 Task: Create a sub task Gather and Analyse Requirements for the task  Implement a new cloud-based vendor management system for a company in the project BellTech , assign it to team member softage.1@softage.net and update the status of the sub task to  Completed , set the priority of the sub task to High
Action: Mouse moved to (561, 390)
Screenshot: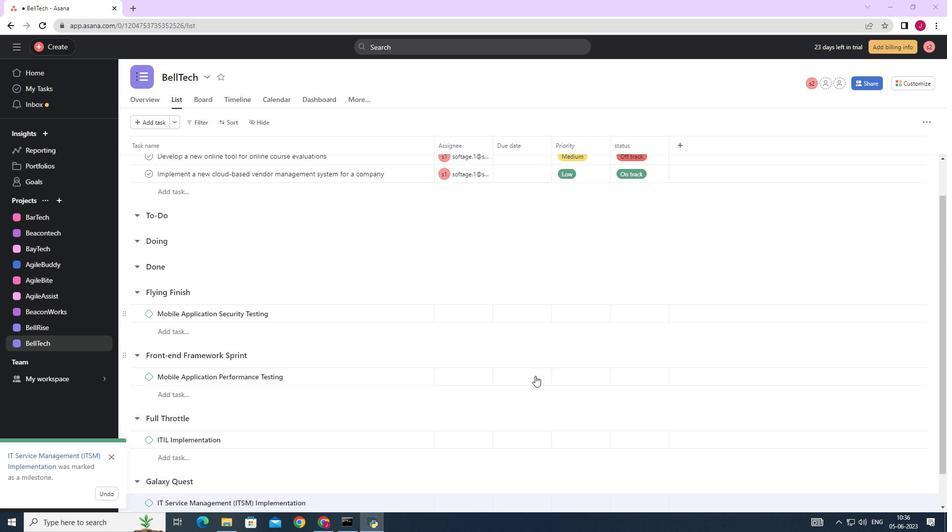 
Action: Mouse scrolled (561, 390) with delta (0, 0)
Screenshot: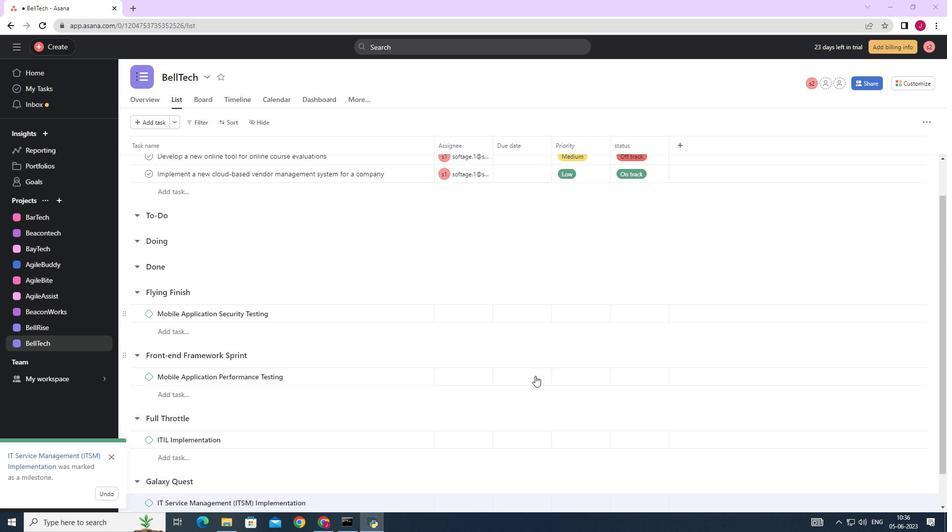 
Action: Mouse scrolled (561, 390) with delta (0, 0)
Screenshot: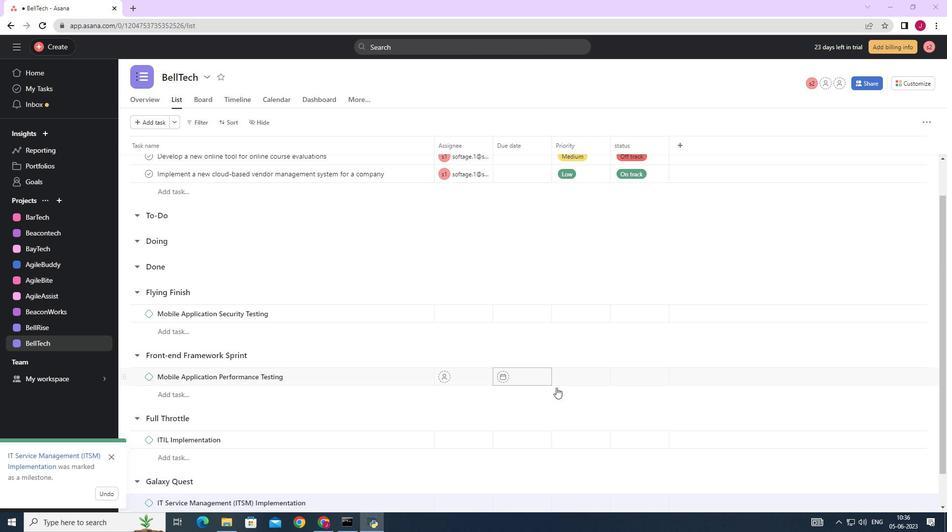 
Action: Mouse scrolled (561, 390) with delta (0, 0)
Screenshot: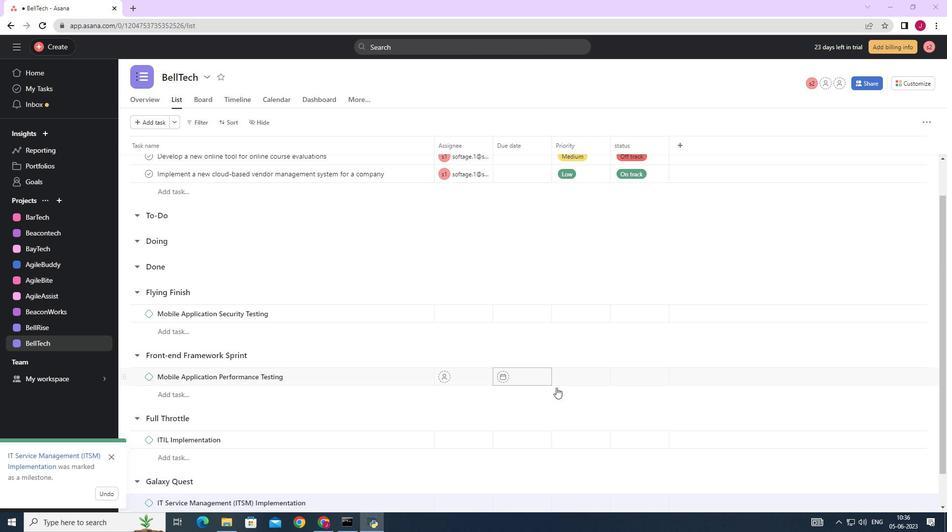 
Action: Mouse scrolled (561, 390) with delta (0, 0)
Screenshot: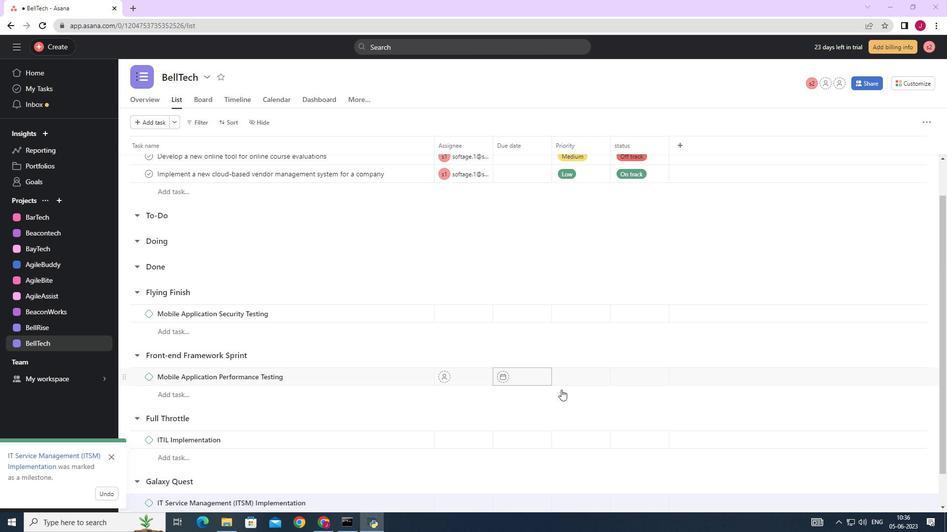 
Action: Mouse scrolled (561, 390) with delta (0, 0)
Screenshot: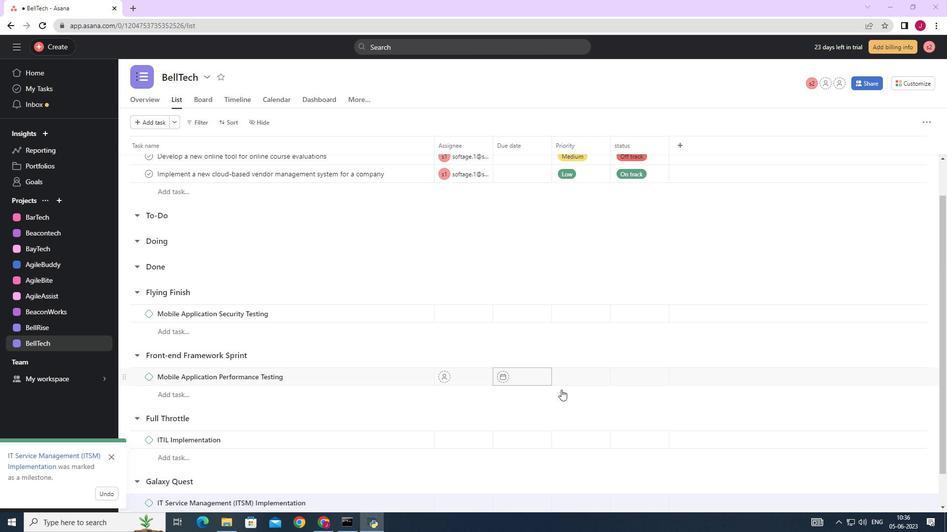 
Action: Mouse scrolled (561, 390) with delta (0, 0)
Screenshot: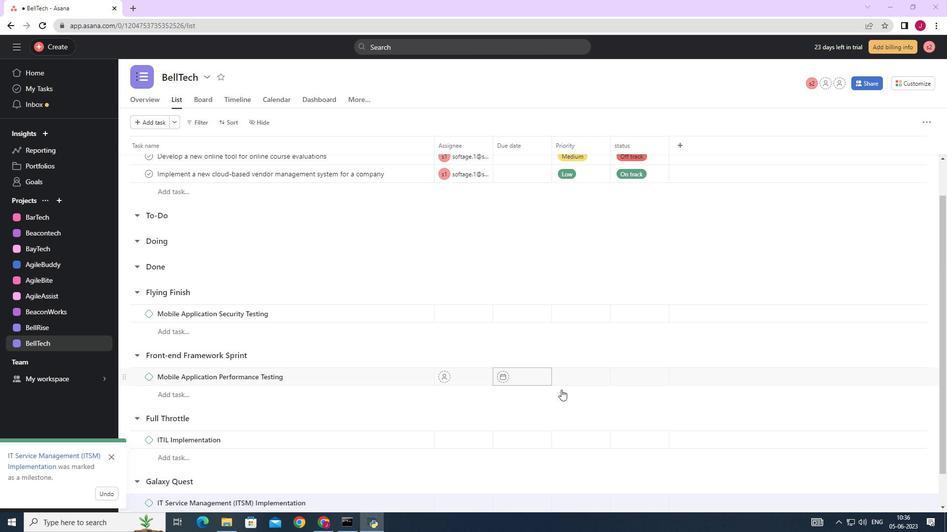 
Action: Mouse scrolled (561, 390) with delta (0, 0)
Screenshot: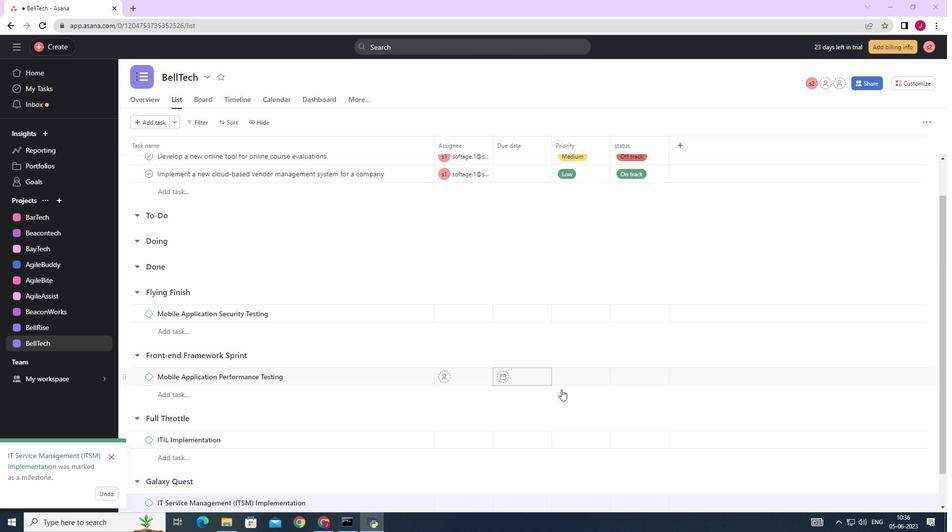 
Action: Mouse moved to (554, 392)
Screenshot: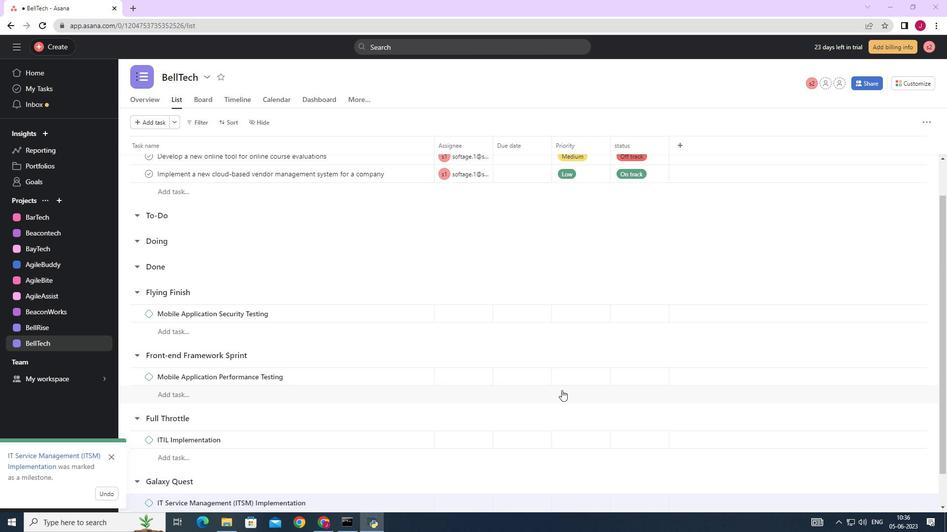 
Action: Mouse scrolled (554, 391) with delta (0, 0)
Screenshot: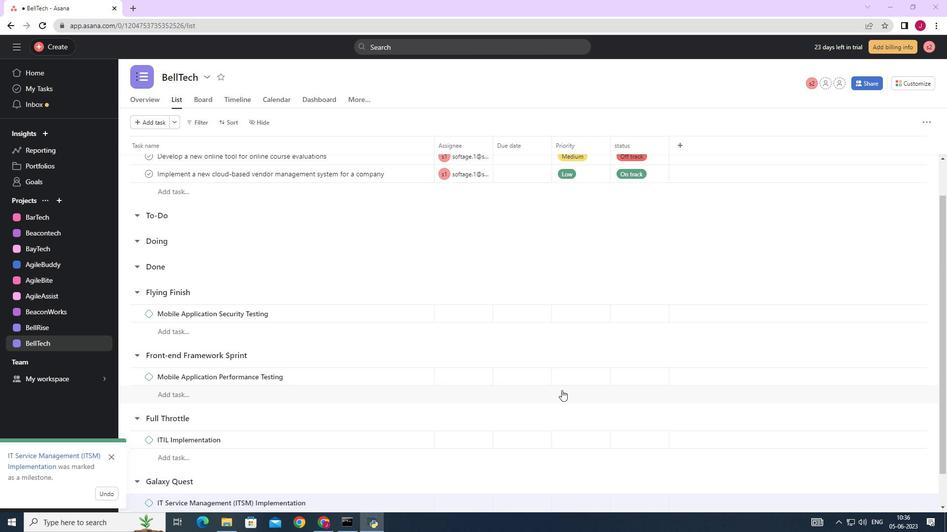 
Action: Mouse moved to (112, 454)
Screenshot: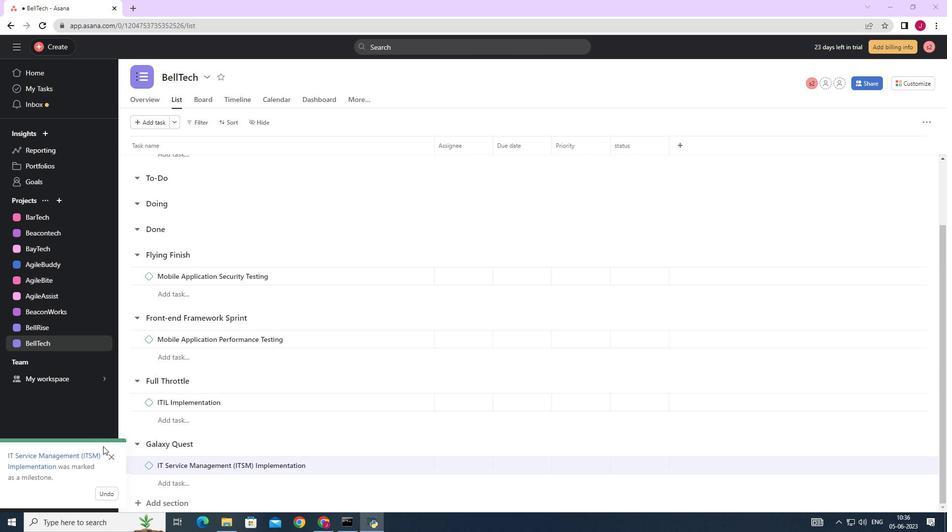 
Action: Mouse pressed left at (112, 454)
Screenshot: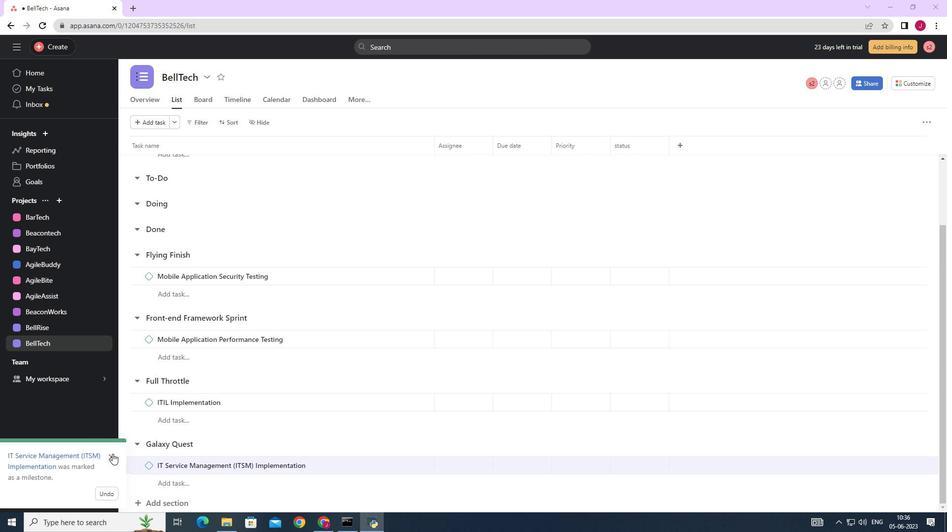 
Action: Mouse moved to (251, 415)
Screenshot: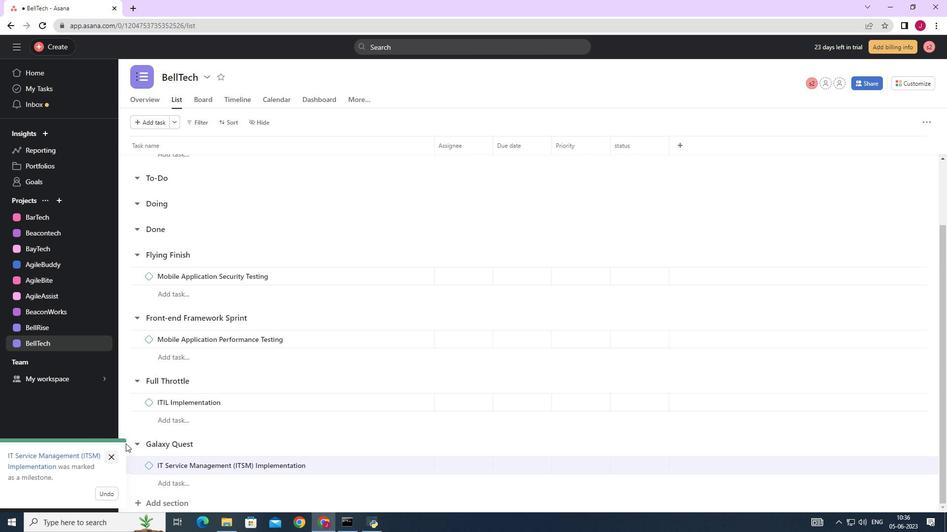 
Action: Mouse scrolled (251, 415) with delta (0, 0)
Screenshot: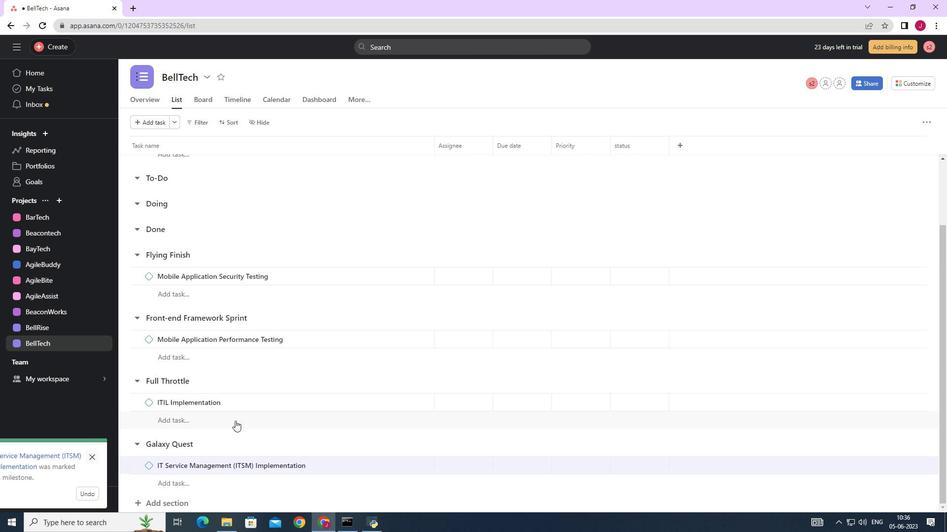 
Action: Mouse scrolled (251, 415) with delta (0, 0)
Screenshot: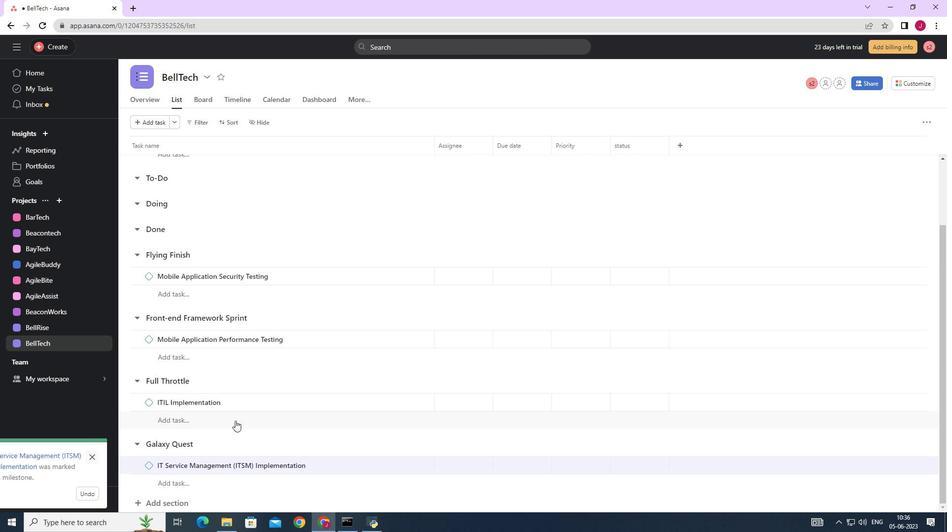 
Action: Mouse moved to (251, 415)
Screenshot: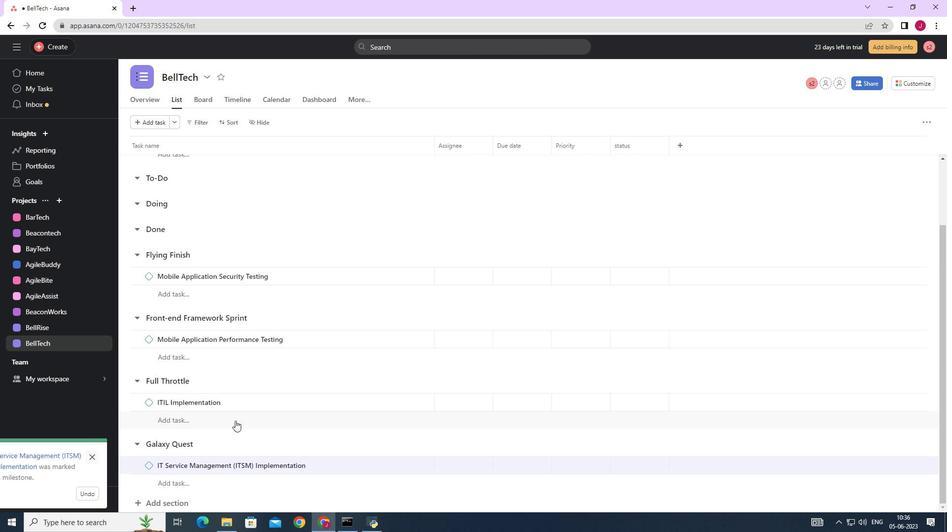 
Action: Mouse scrolled (251, 415) with delta (0, 0)
Screenshot: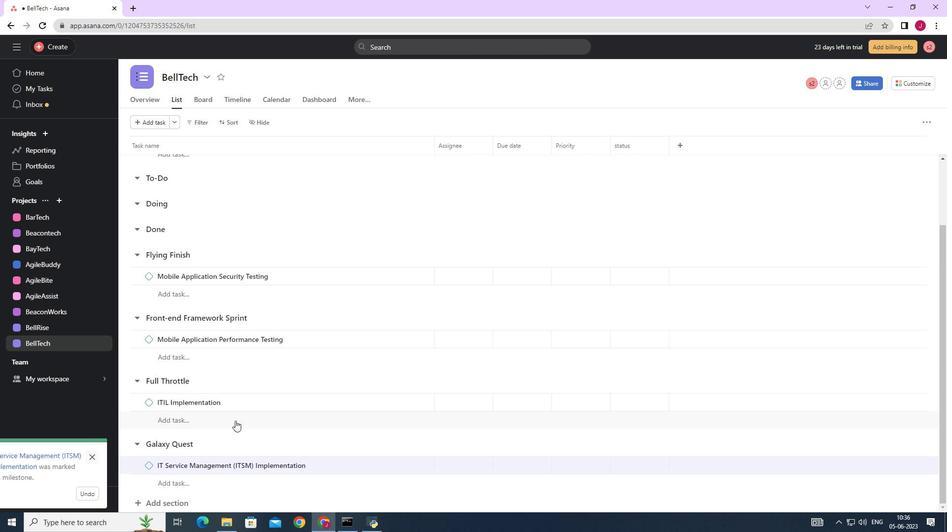 
Action: Mouse scrolled (251, 415) with delta (0, 0)
Screenshot: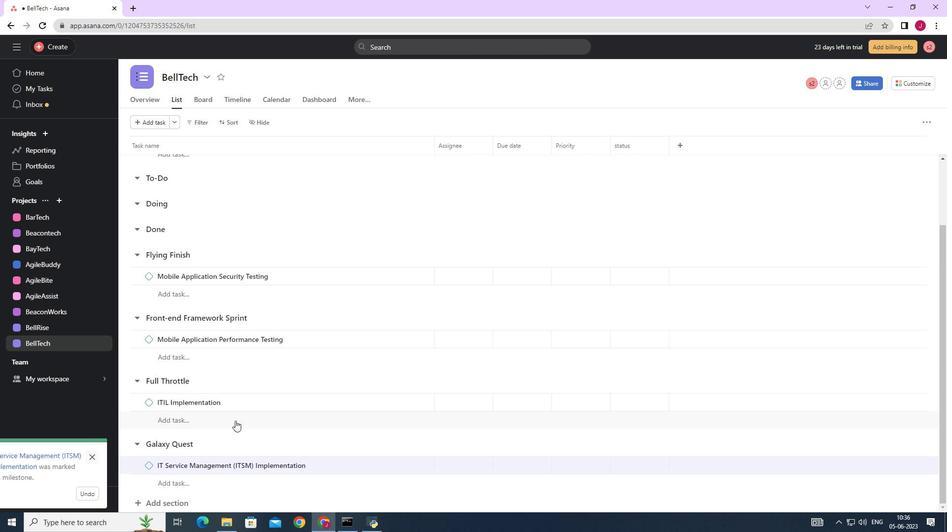 
Action: Mouse scrolled (251, 415) with delta (0, 0)
Screenshot: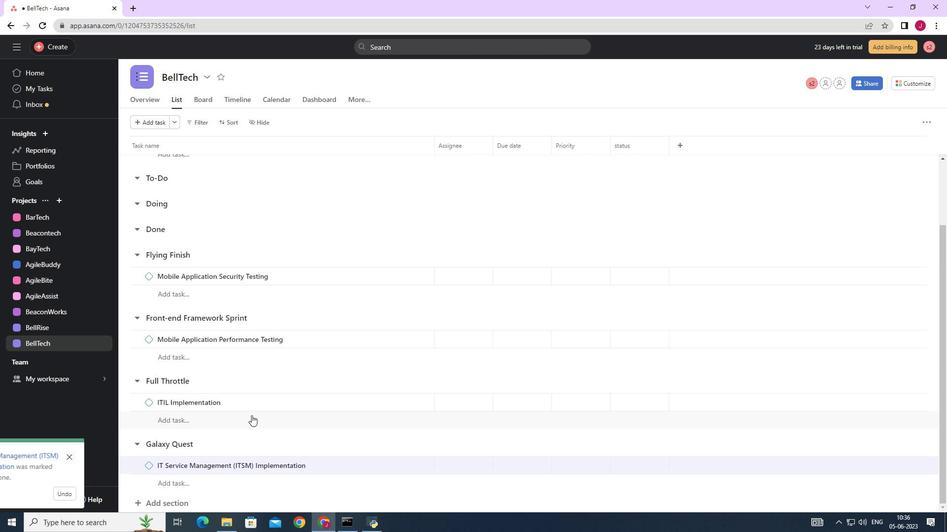 
Action: Mouse scrolled (251, 415) with delta (0, 0)
Screenshot: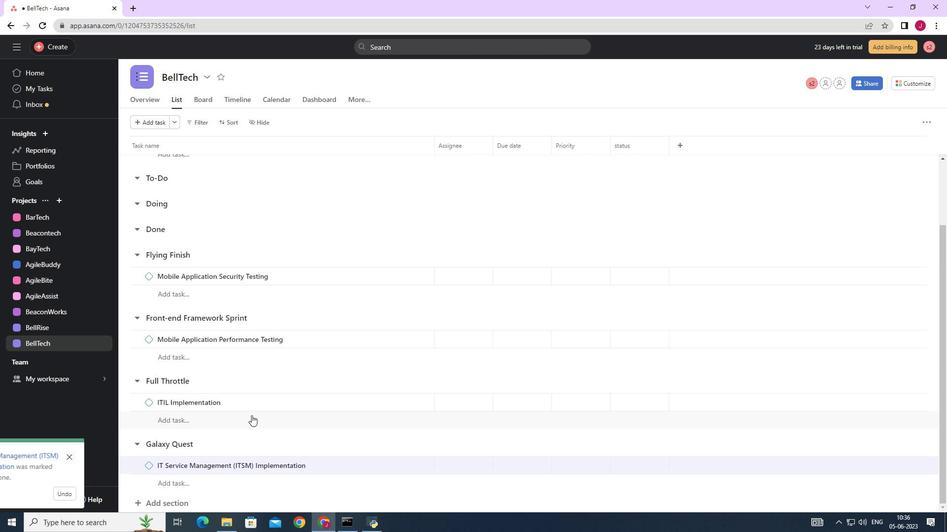 
Action: Mouse moved to (251, 416)
Screenshot: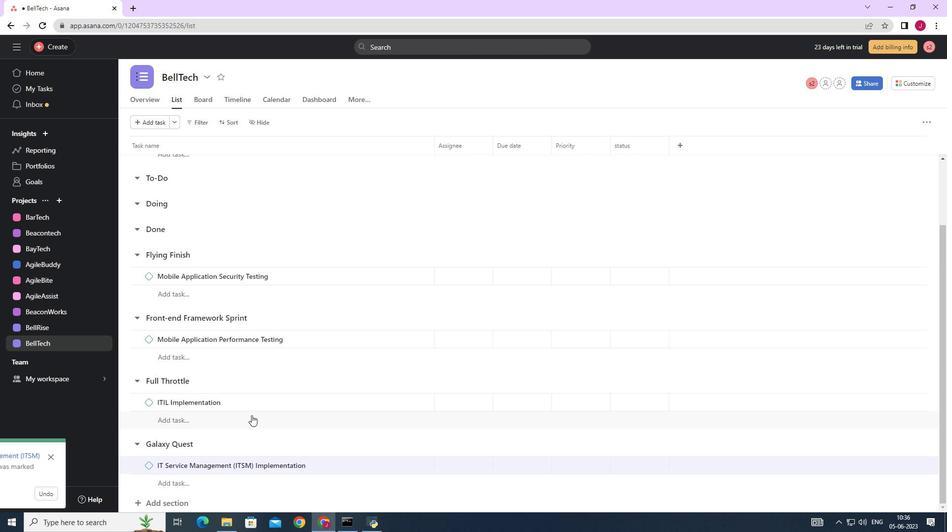 
Action: Mouse scrolled (251, 415) with delta (0, 0)
Screenshot: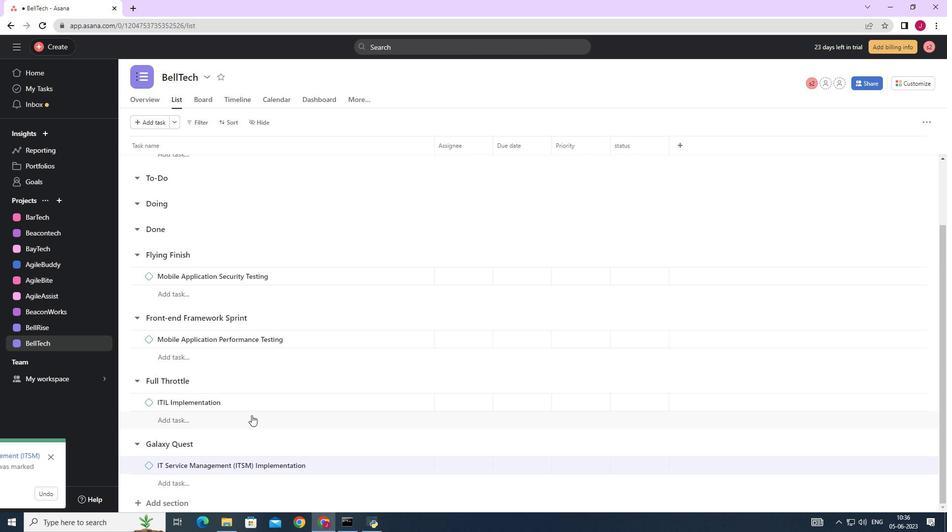 
Action: Mouse moved to (293, 426)
Screenshot: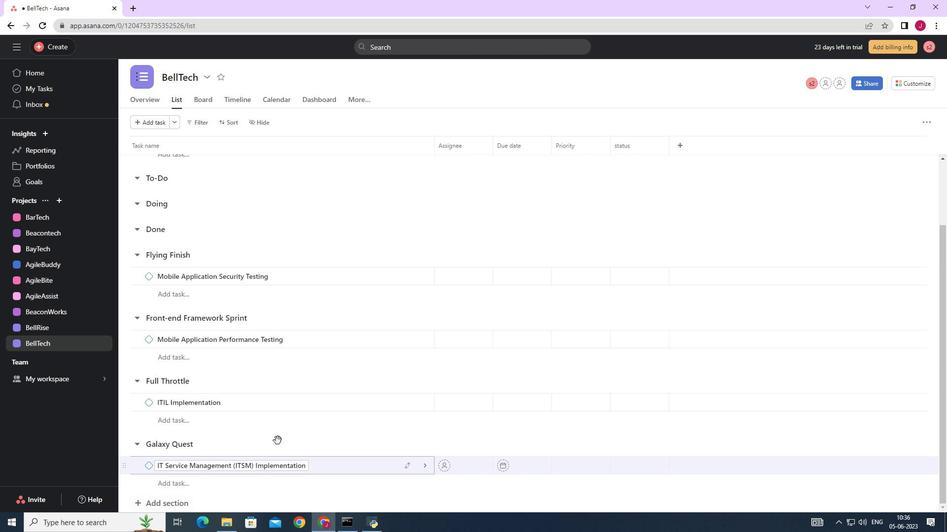 
Action: Mouse scrolled (293, 427) with delta (0, 0)
Screenshot: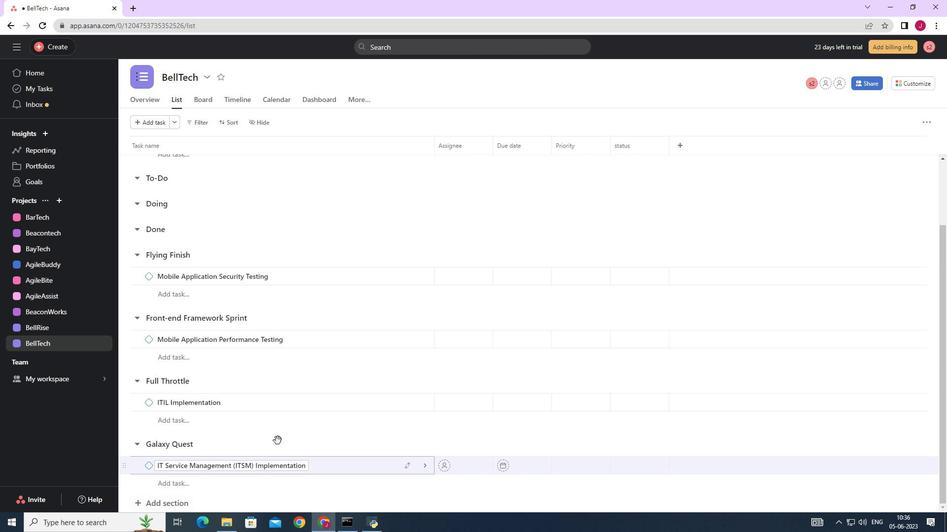 
Action: Mouse moved to (293, 424)
Screenshot: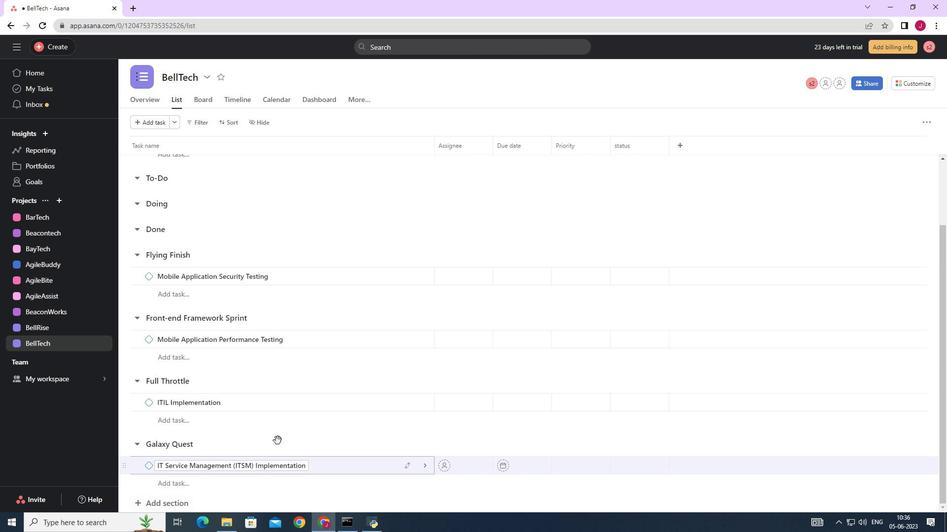 
Action: Mouse scrolled (293, 426) with delta (0, 0)
Screenshot: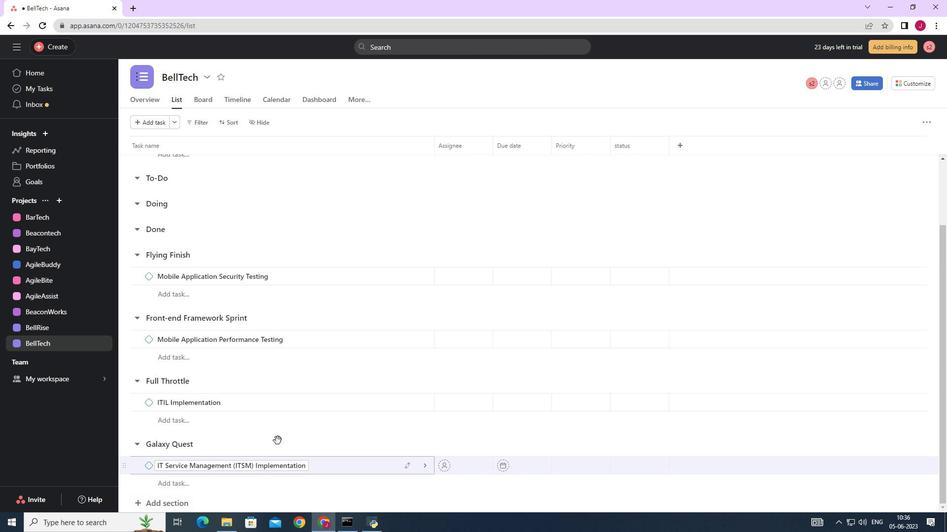 
Action: Mouse moved to (295, 420)
Screenshot: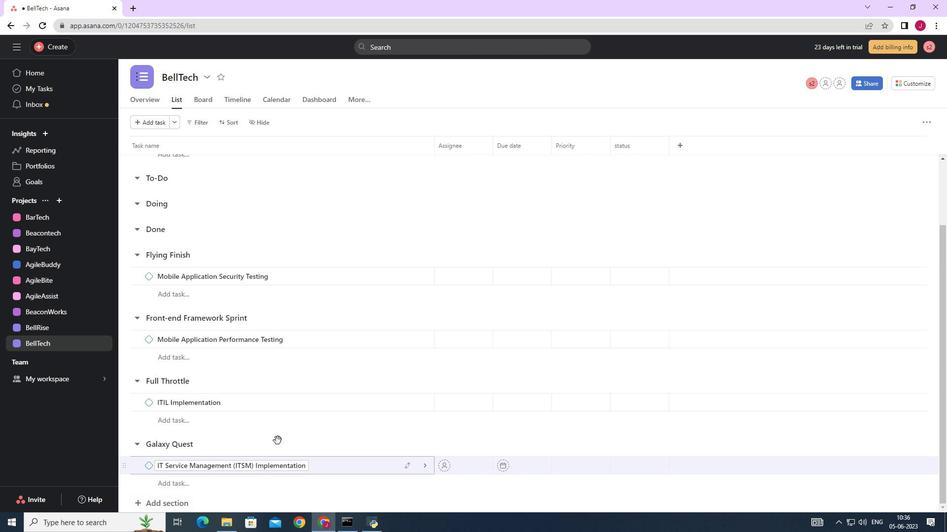 
Action: Mouse scrolled (294, 423) with delta (0, 0)
Screenshot: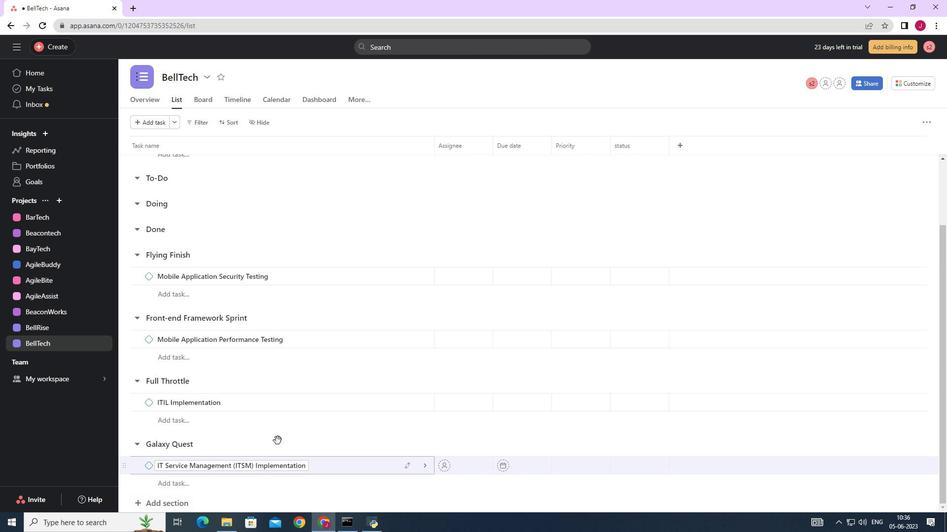 
Action: Mouse moved to (426, 313)
Screenshot: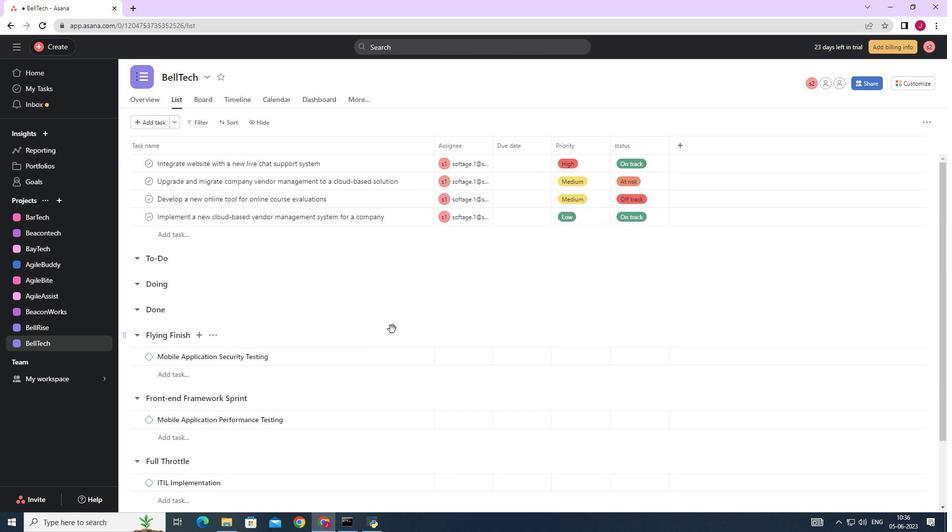 
Action: Mouse scrolled (426, 314) with delta (0, 0)
Screenshot: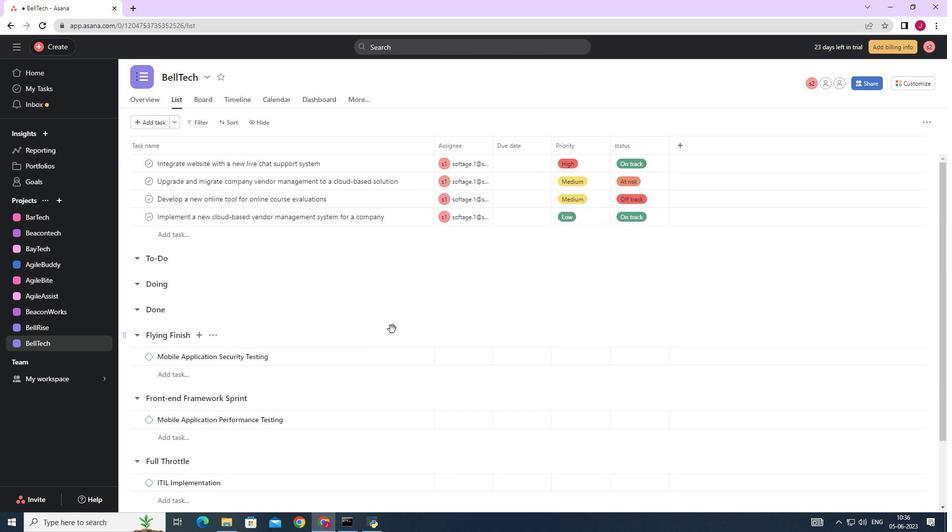 
Action: Mouse moved to (426, 313)
Screenshot: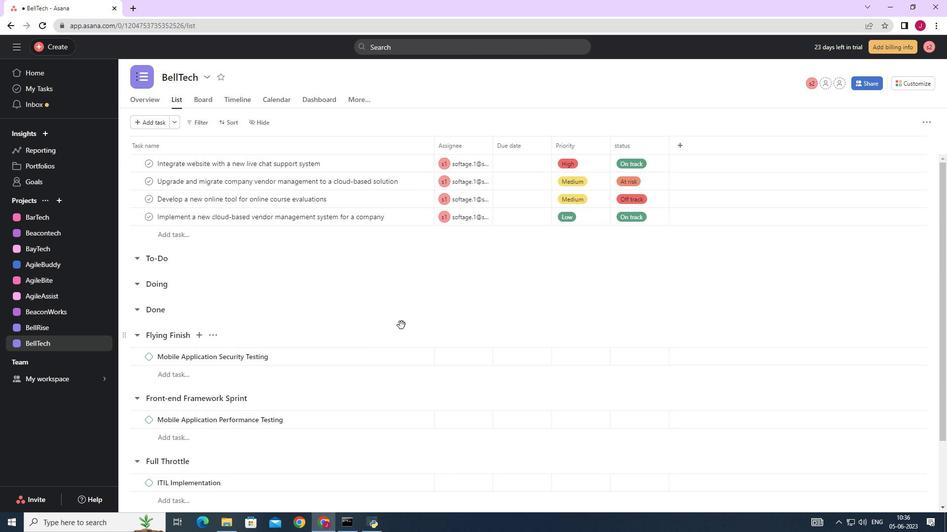 
Action: Mouse scrolled (426, 314) with delta (0, 0)
Screenshot: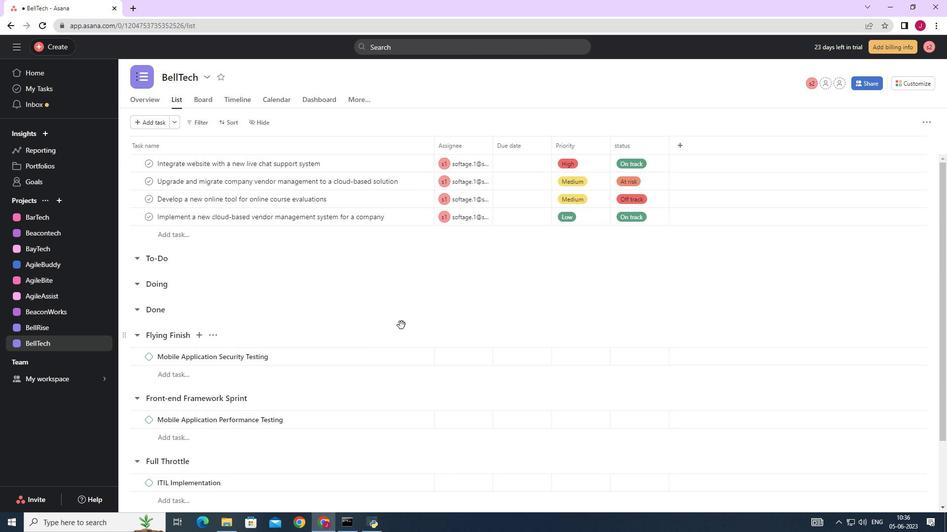 
Action: Mouse scrolled (426, 314) with delta (0, 0)
Screenshot: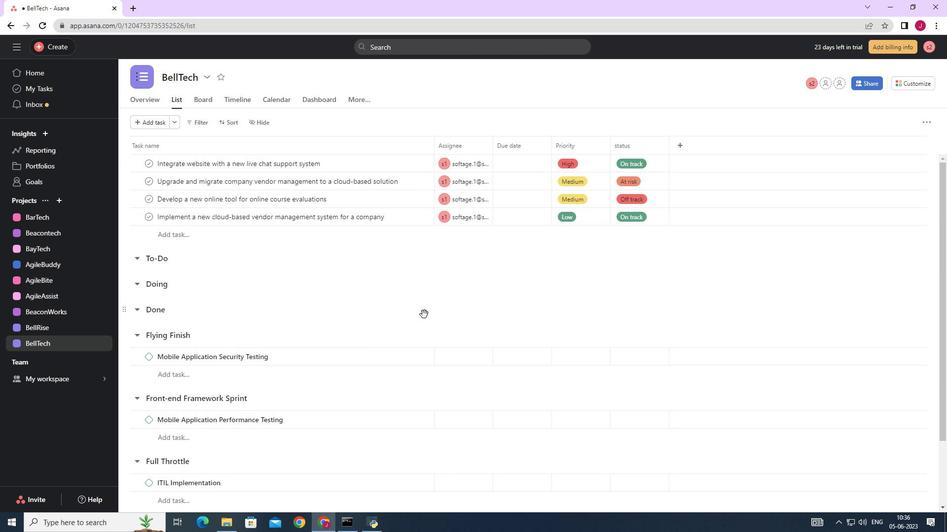 
Action: Mouse moved to (398, 215)
Screenshot: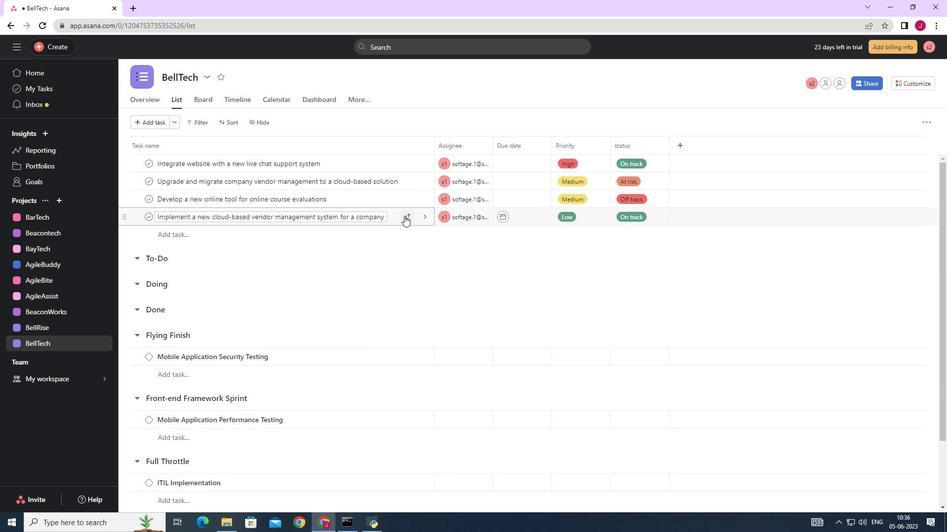 
Action: Mouse pressed left at (398, 215)
Screenshot: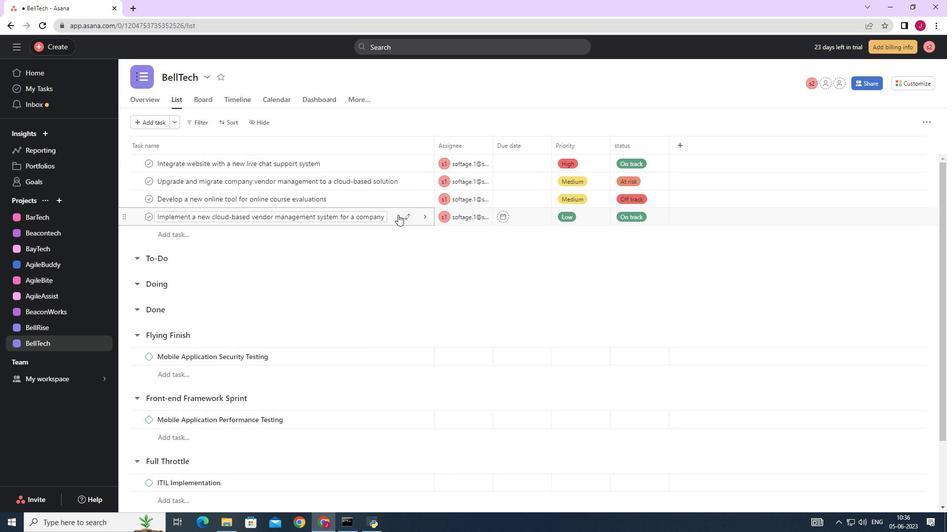 
Action: Mouse moved to (666, 355)
Screenshot: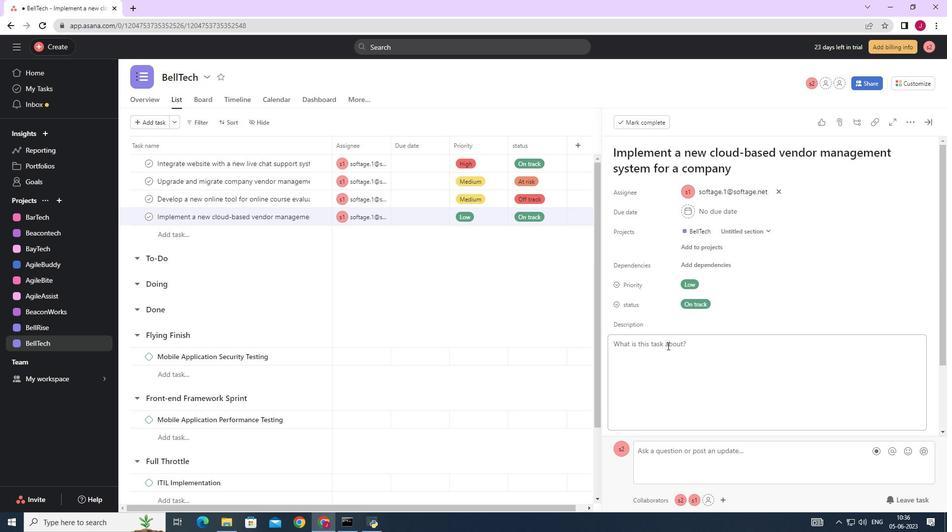 
Action: Mouse scrolled (666, 355) with delta (0, 0)
Screenshot: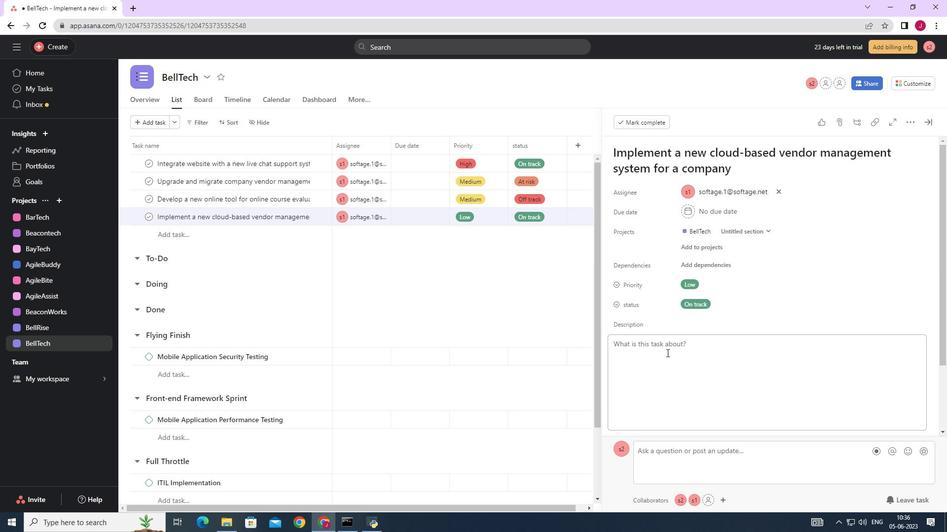 
Action: Mouse moved to (666, 356)
Screenshot: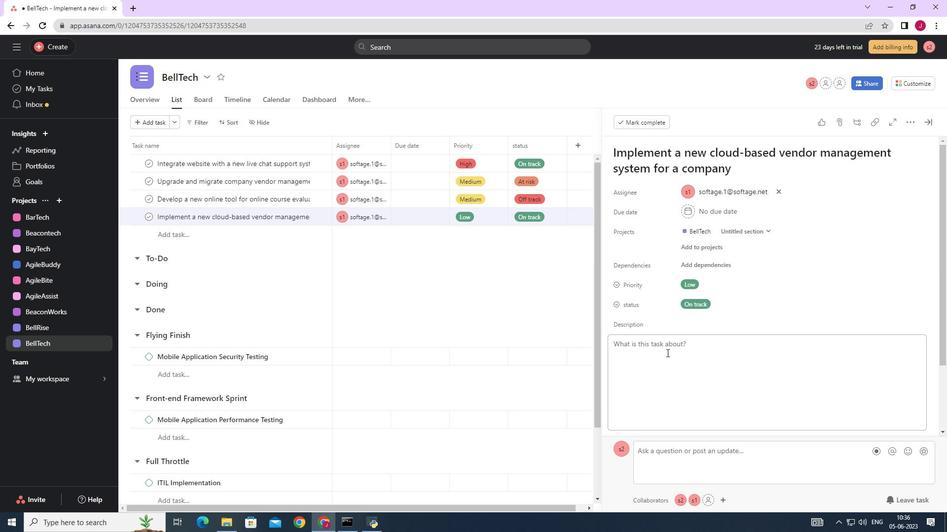 
Action: Mouse scrolled (666, 355) with delta (0, 0)
Screenshot: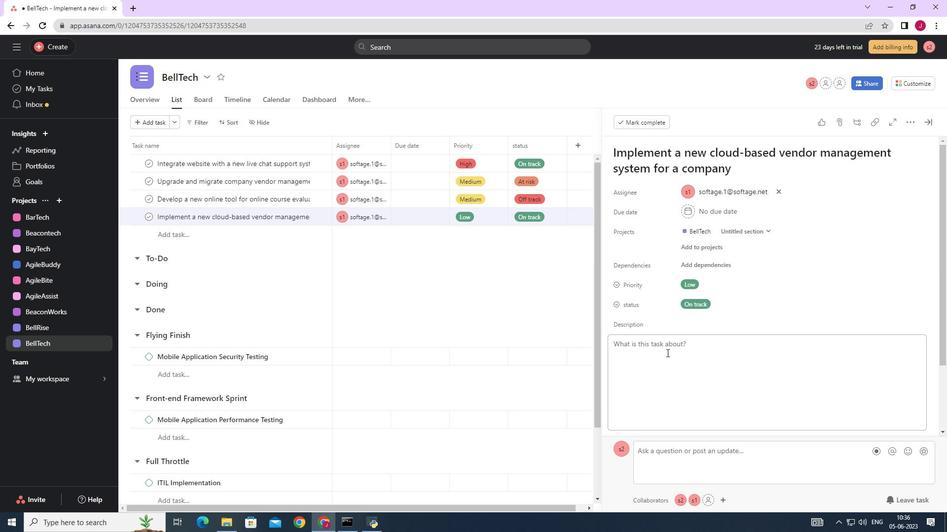 
Action: Mouse scrolled (666, 355) with delta (0, 0)
Screenshot: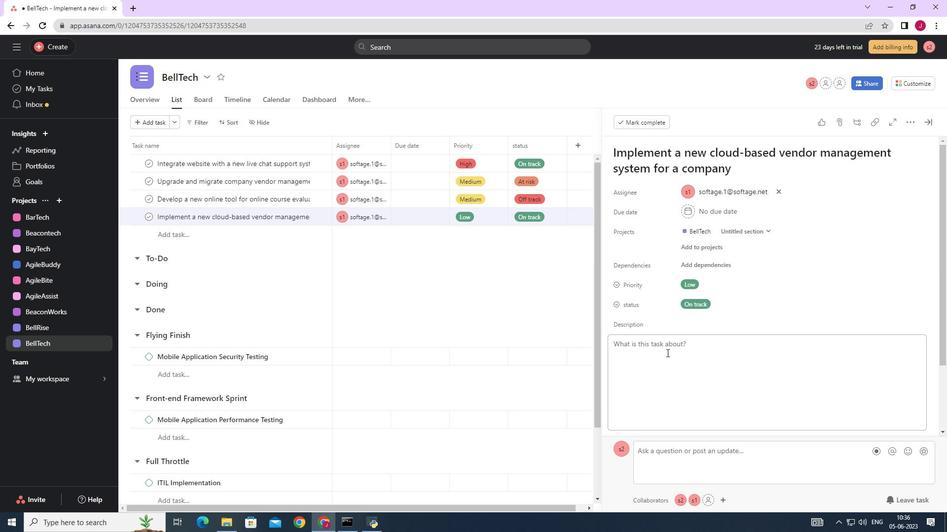 
Action: Mouse moved to (664, 357)
Screenshot: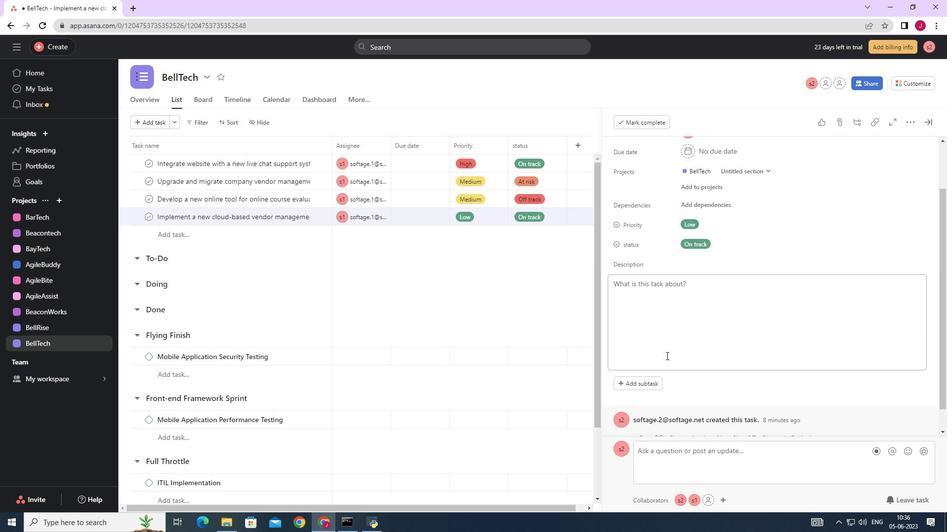 
Action: Mouse scrolled (666, 355) with delta (0, 0)
Screenshot: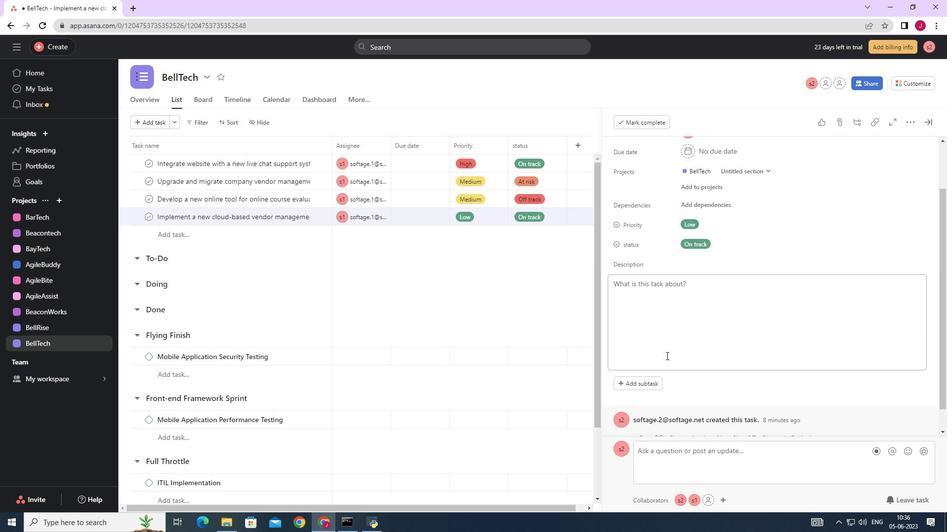 
Action: Mouse moved to (644, 359)
Screenshot: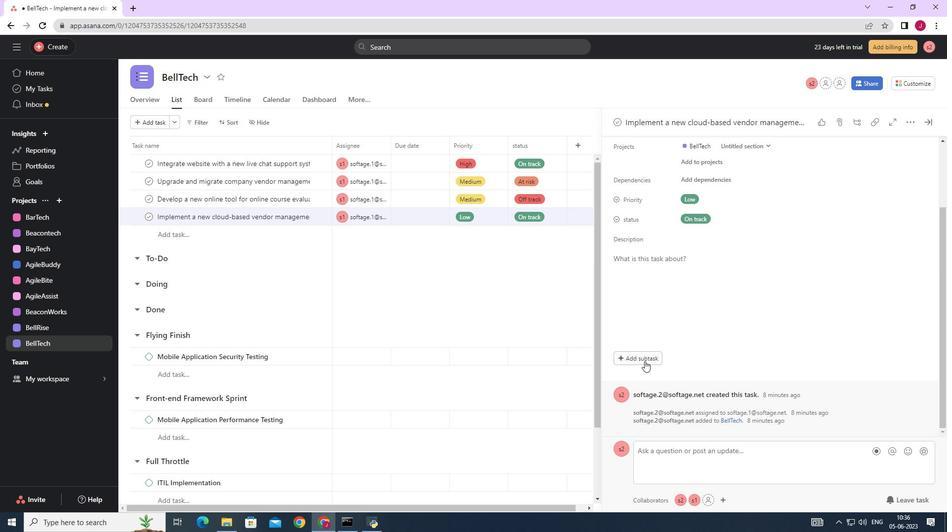 
Action: Mouse pressed left at (644, 359)
Screenshot: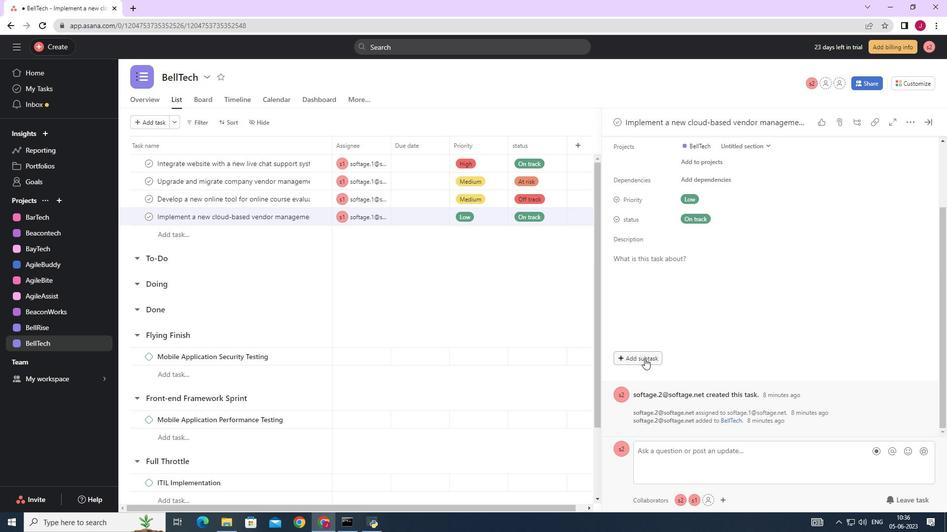 
Action: Mouse moved to (634, 340)
Screenshot: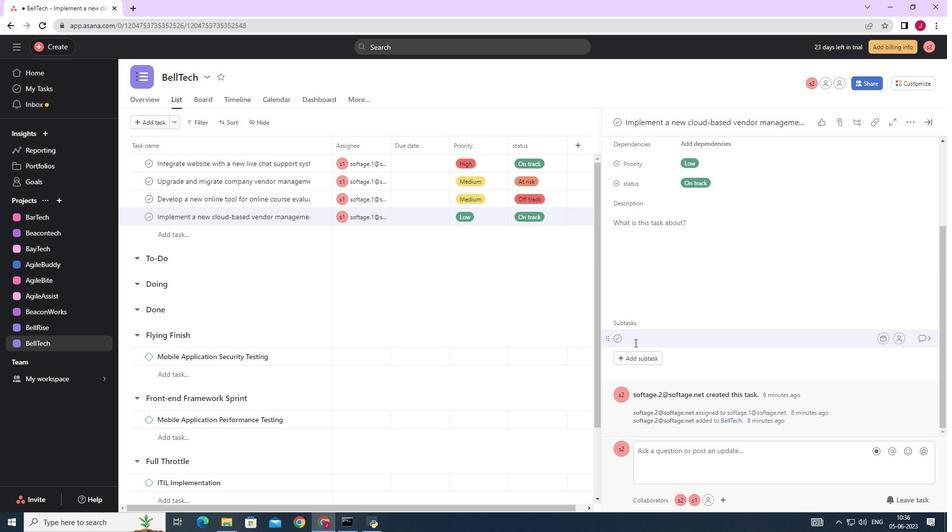 
Action: Mouse pressed left at (634, 340)
Screenshot: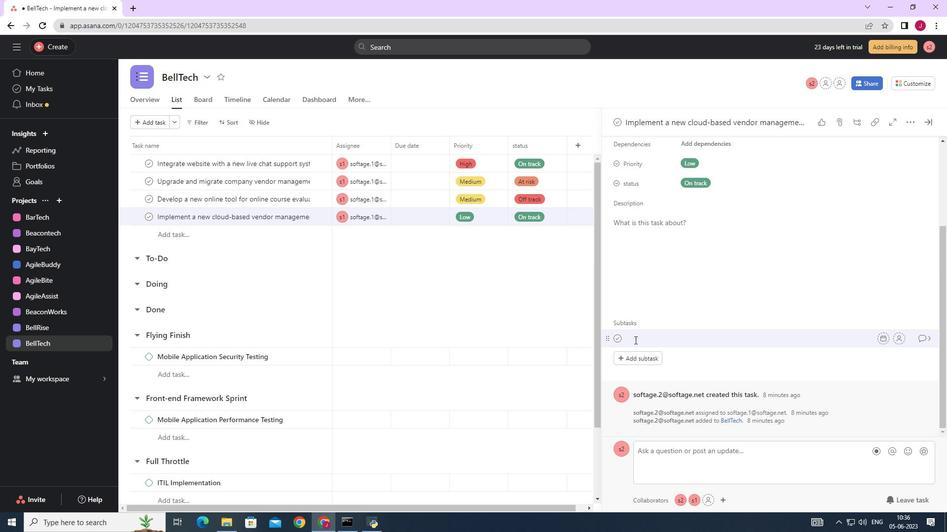 
Action: Key pressed <Key.caps_lock>G<Key.caps_lock>ather<Key.space>and<Key.space><Key.caps_lock>A<Key.caps_lock>nalyse<Key.space><Key.caps_lock>R<Key.caps_lock>equire,ens<Key.backspace><Key.backspace><Key.backspace><Key.backspace>ments
Screenshot: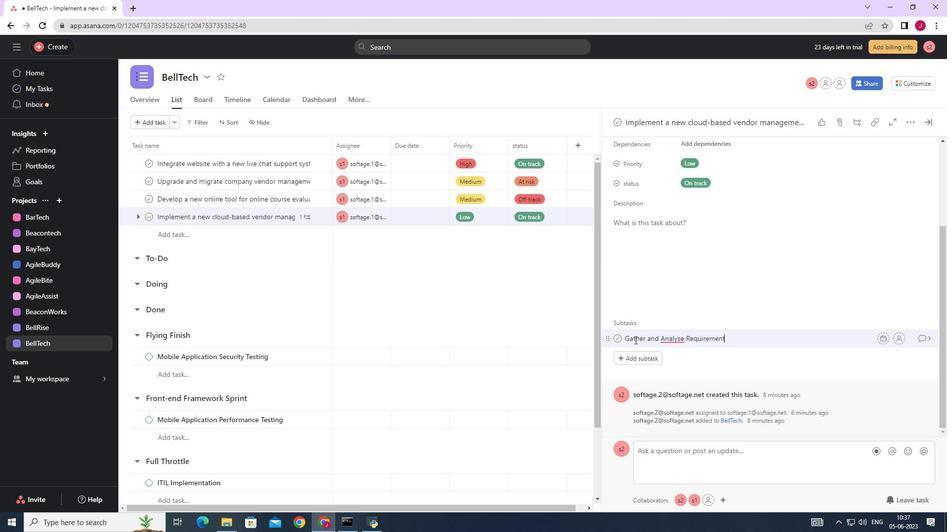 
Action: Mouse moved to (896, 340)
Screenshot: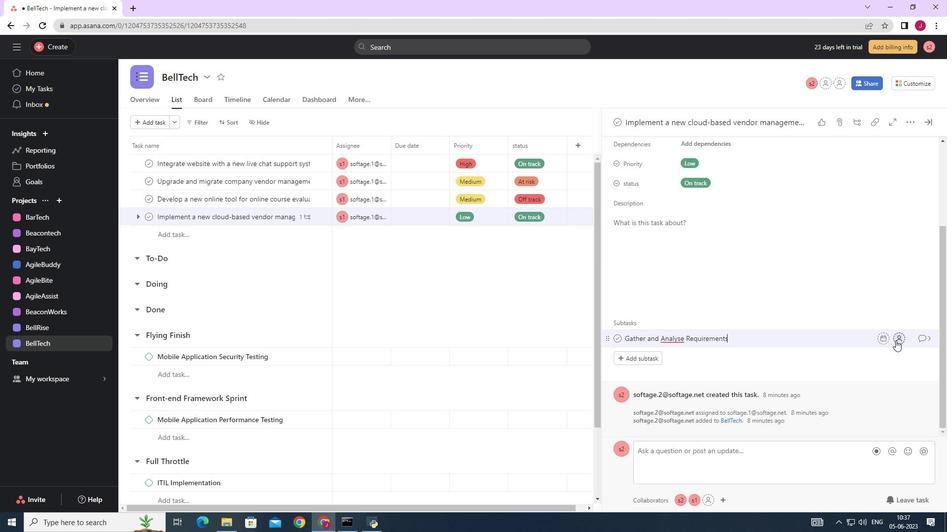 
Action: Mouse pressed left at (896, 340)
Screenshot: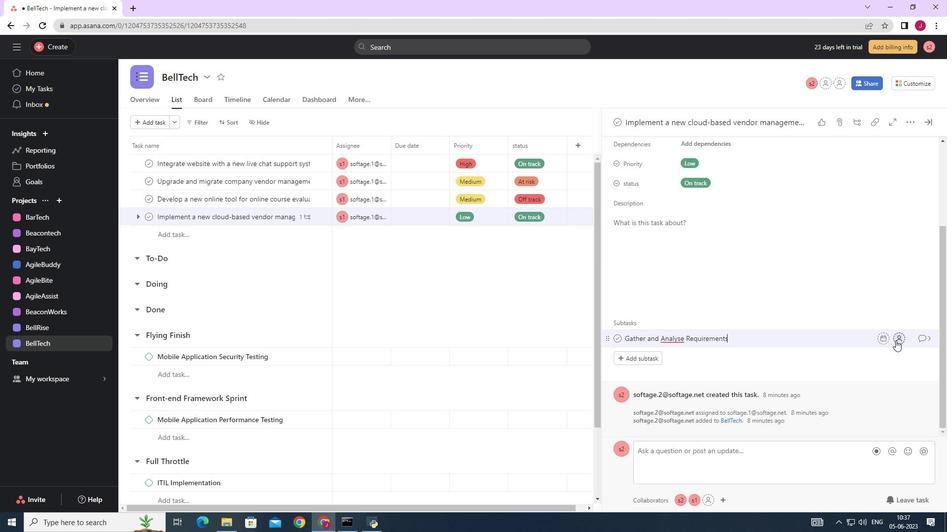 
Action: Mouse moved to (757, 261)
Screenshot: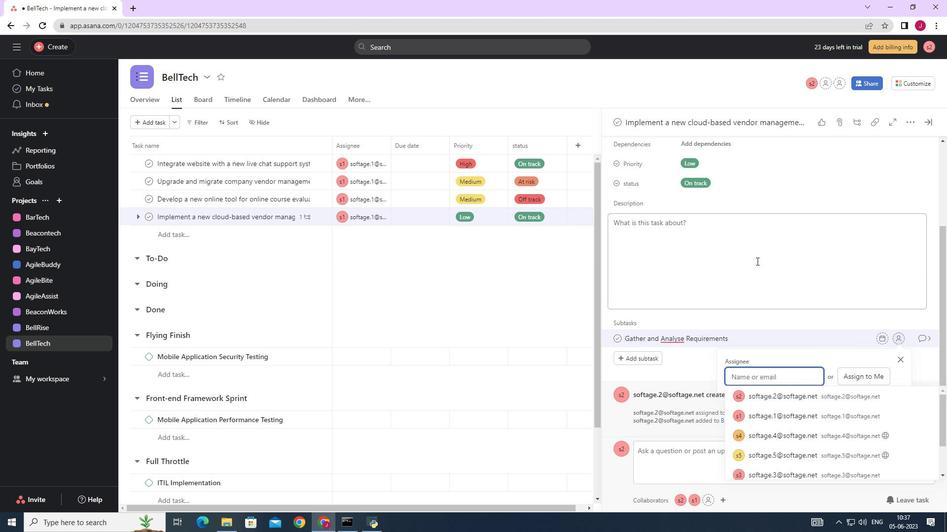 
Action: Key pressed softage.
Screenshot: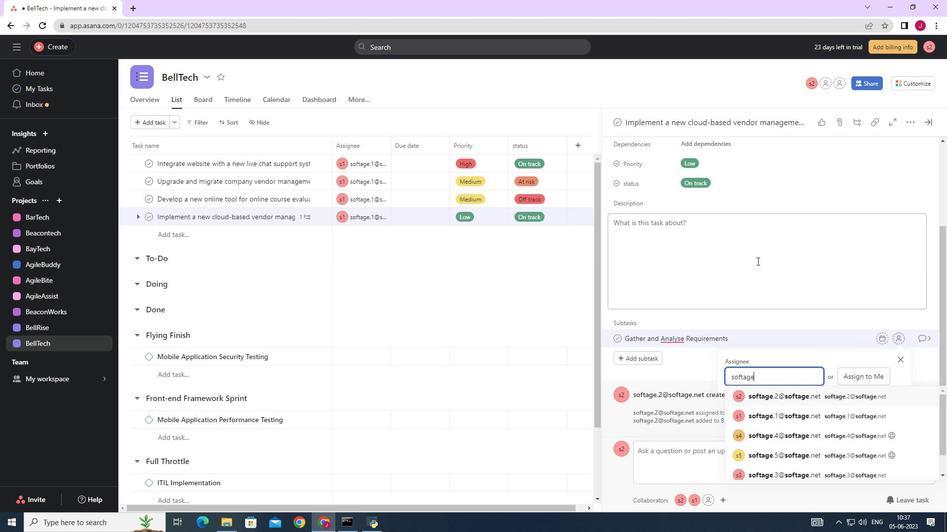 
Action: Mouse moved to (757, 267)
Screenshot: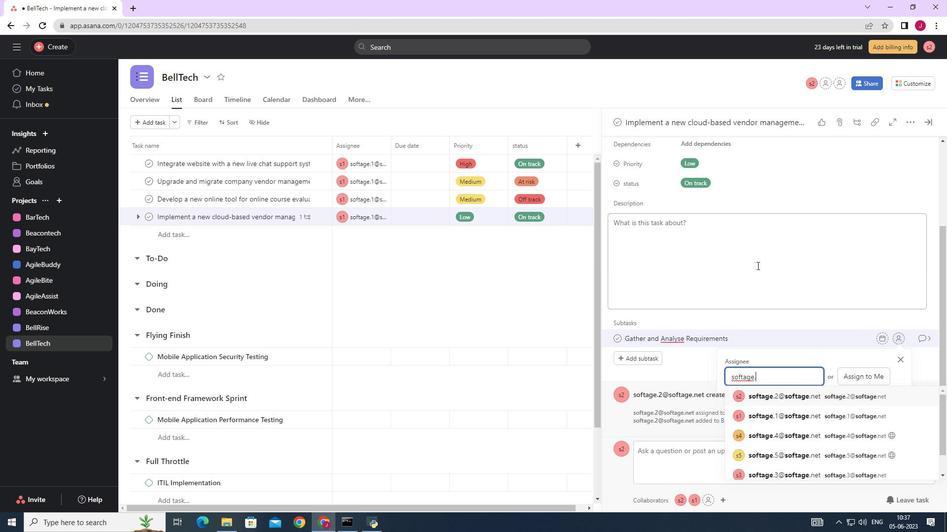 
Action: Key pressed 1
Screenshot: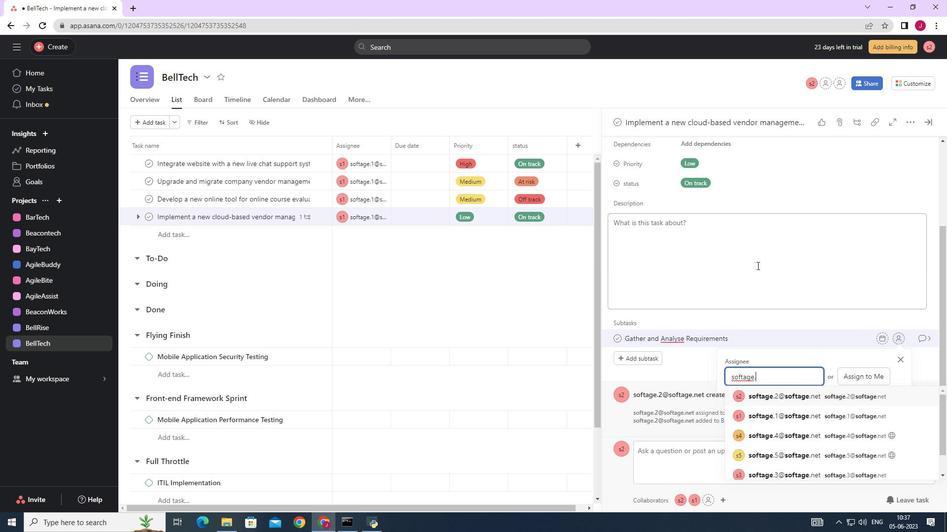 
Action: Mouse moved to (796, 396)
Screenshot: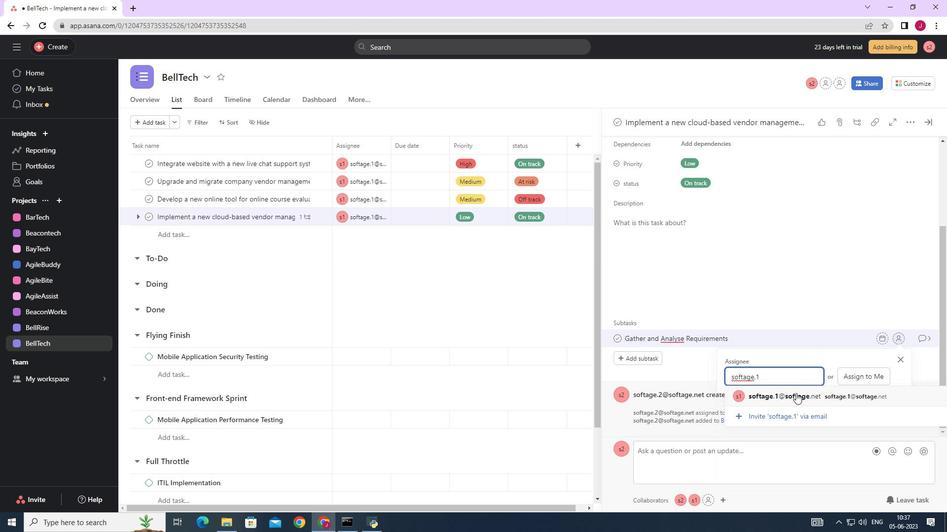 
Action: Mouse pressed left at (796, 396)
Screenshot: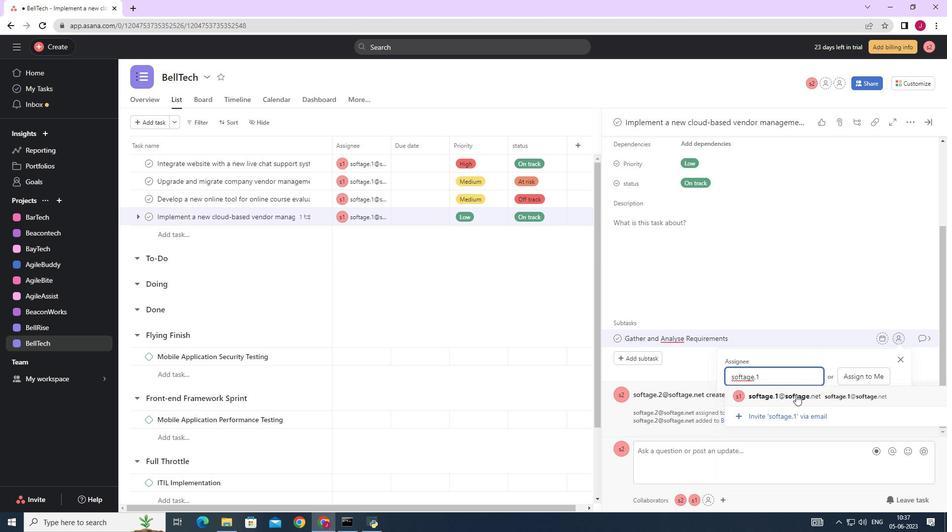 
Action: Mouse moved to (919, 336)
Screenshot: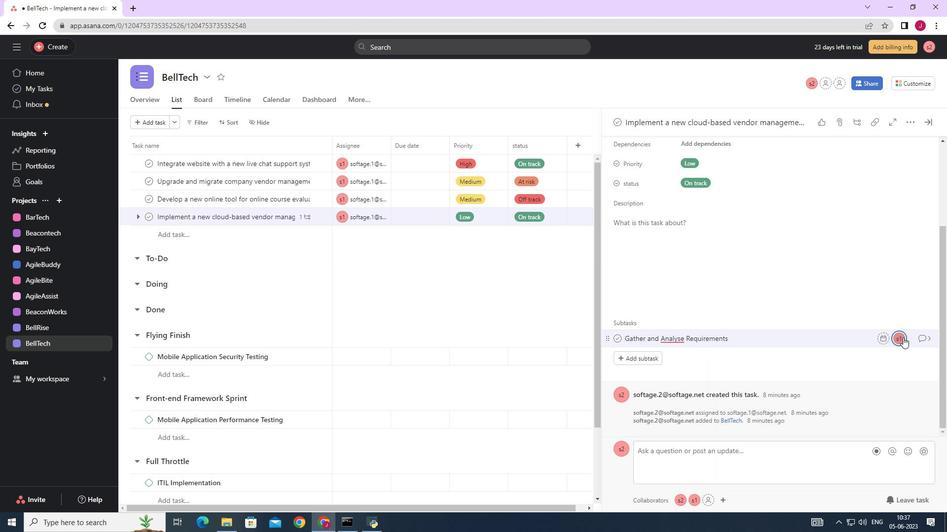 
Action: Mouse pressed left at (919, 336)
Screenshot: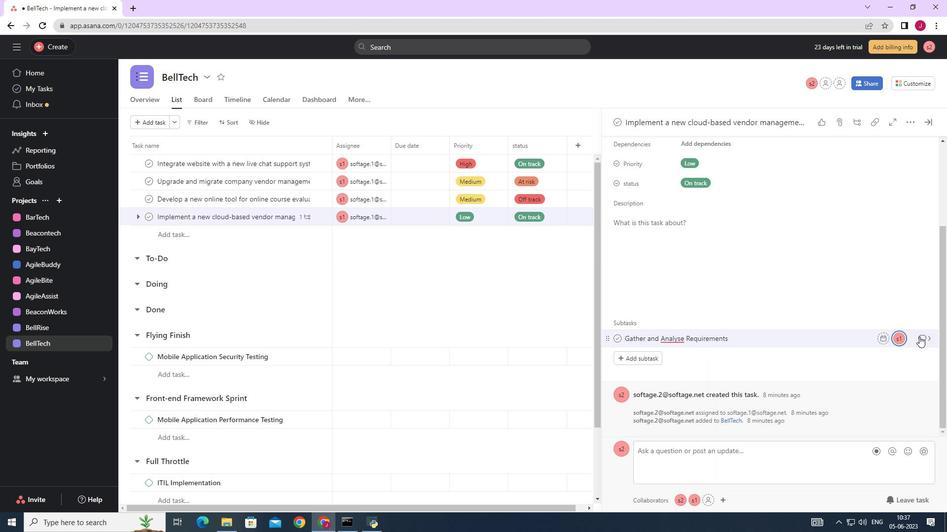 
Action: Mouse moved to (708, 344)
Screenshot: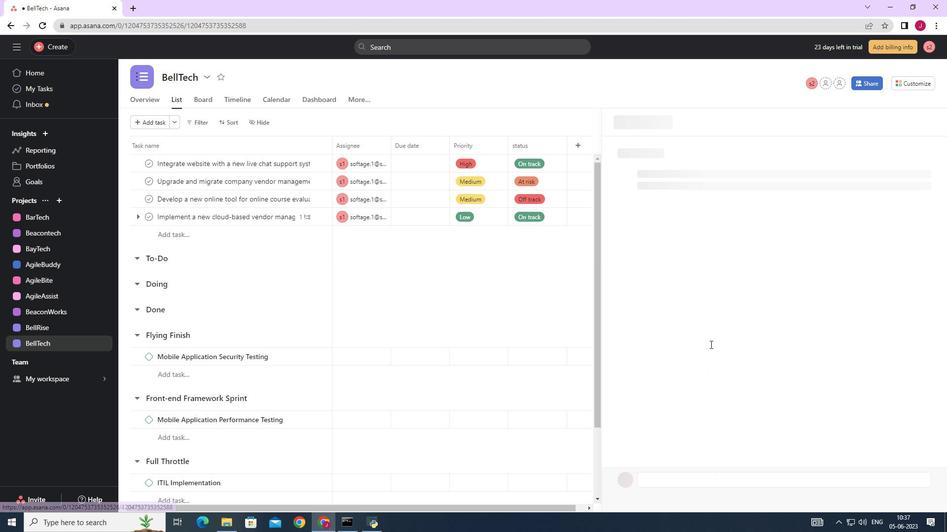 
Action: Mouse scrolled (708, 344) with delta (0, 0)
Screenshot: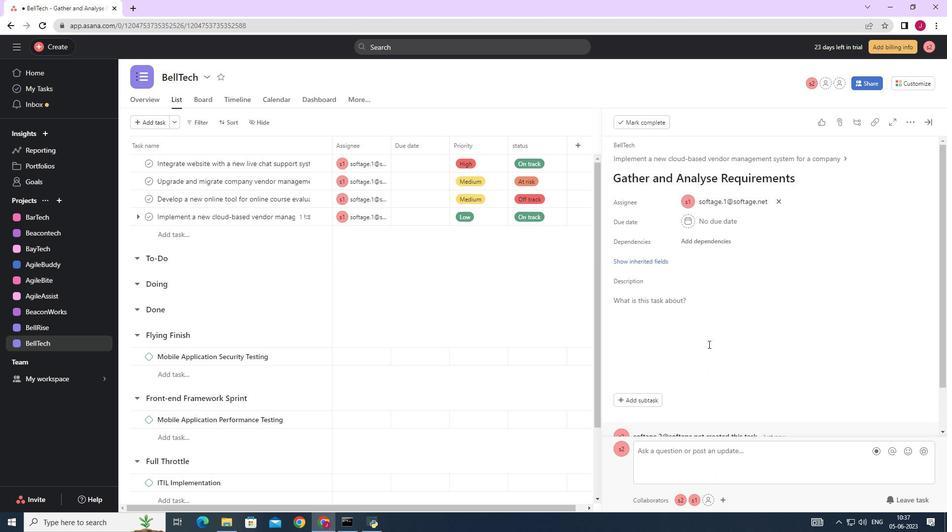 
Action: Mouse scrolled (708, 344) with delta (0, 0)
Screenshot: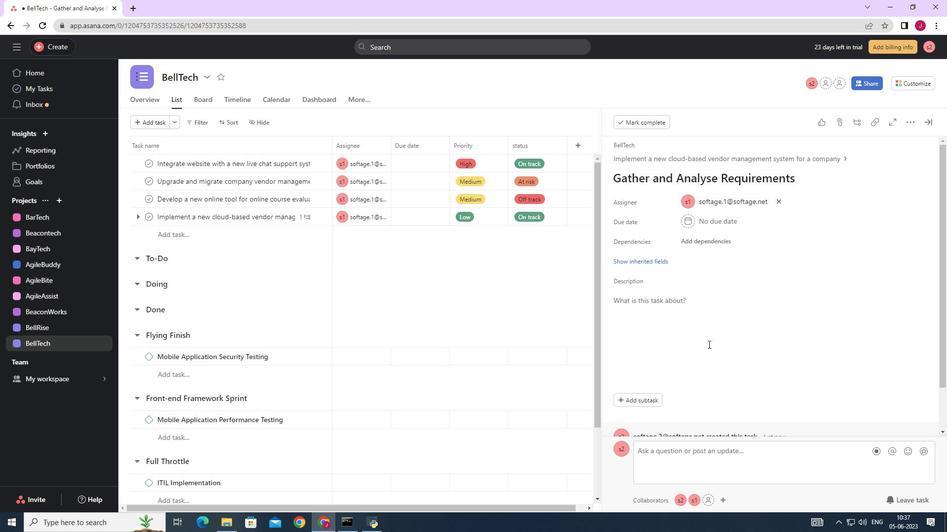 
Action: Mouse moved to (653, 211)
Screenshot: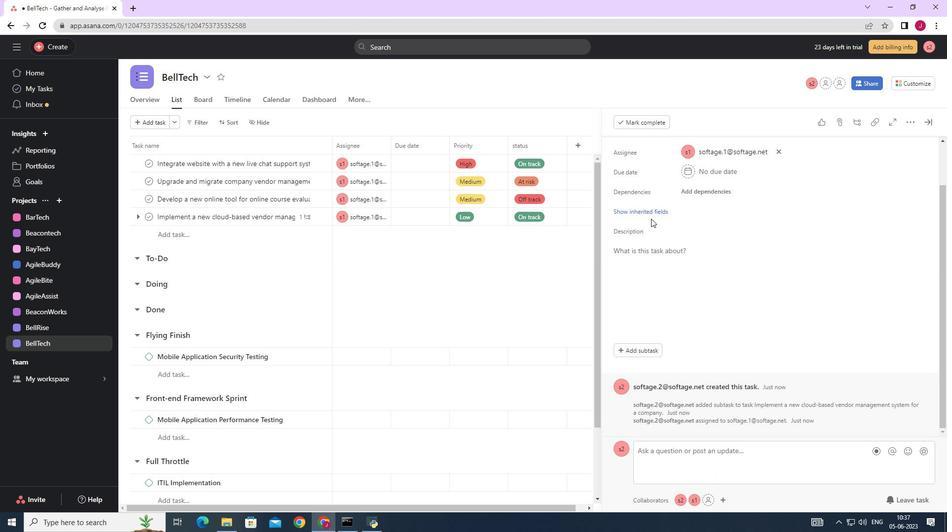 
Action: Mouse pressed left at (653, 211)
Screenshot: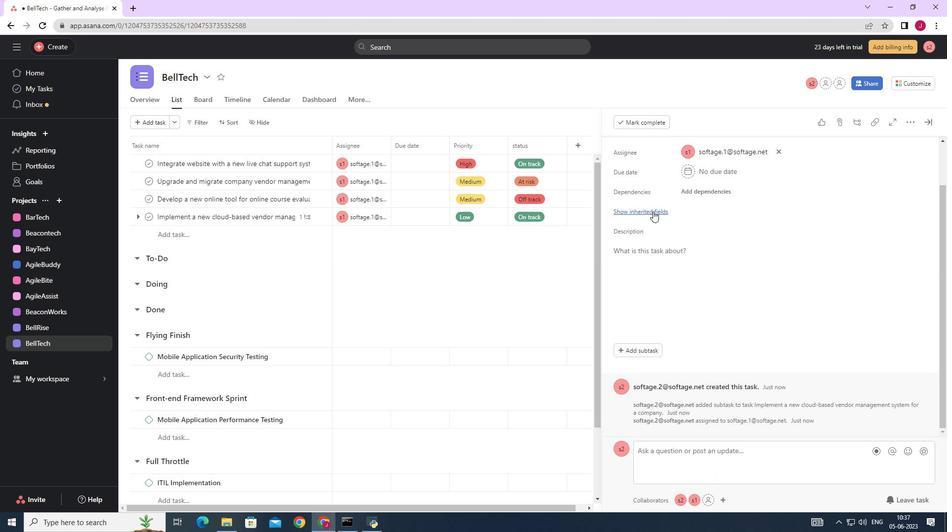 
Action: Mouse moved to (685, 192)
Screenshot: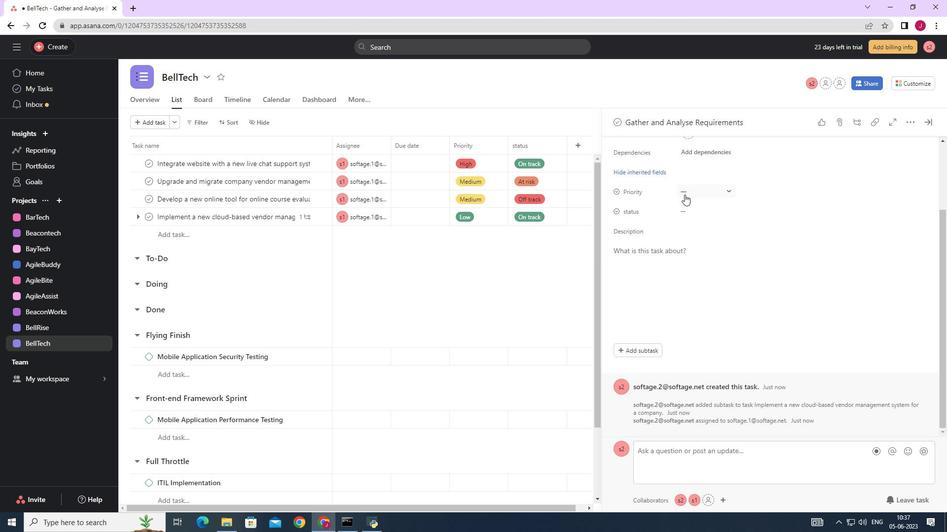 
Action: Mouse pressed left at (685, 192)
Screenshot: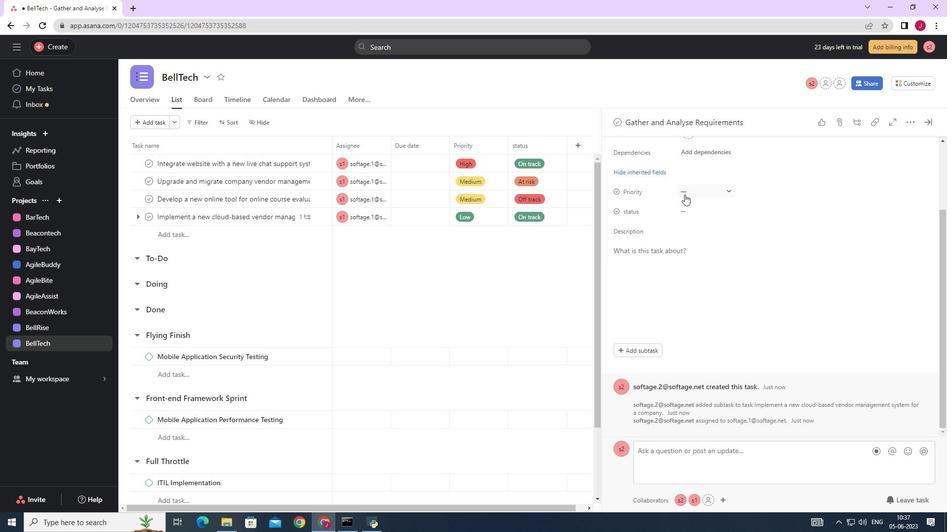 
Action: Mouse moved to (708, 224)
Screenshot: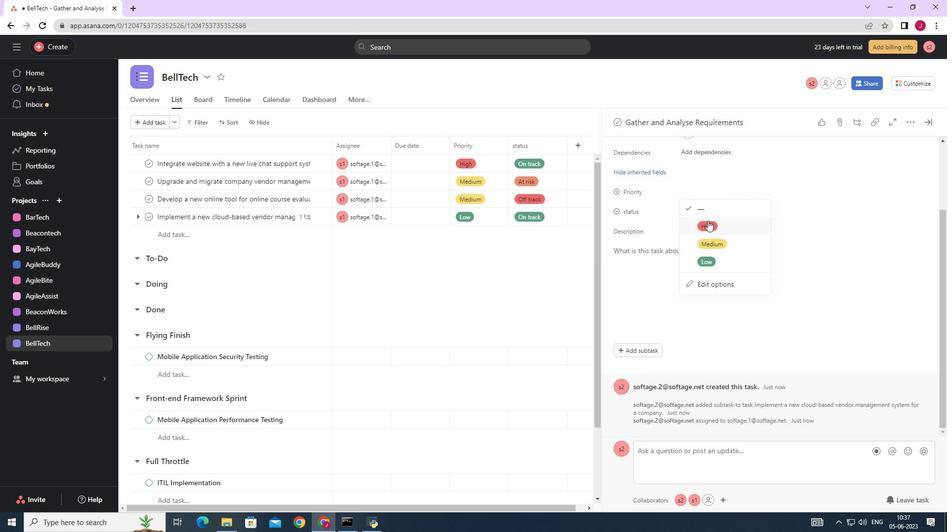 
Action: Mouse pressed left at (708, 224)
Screenshot: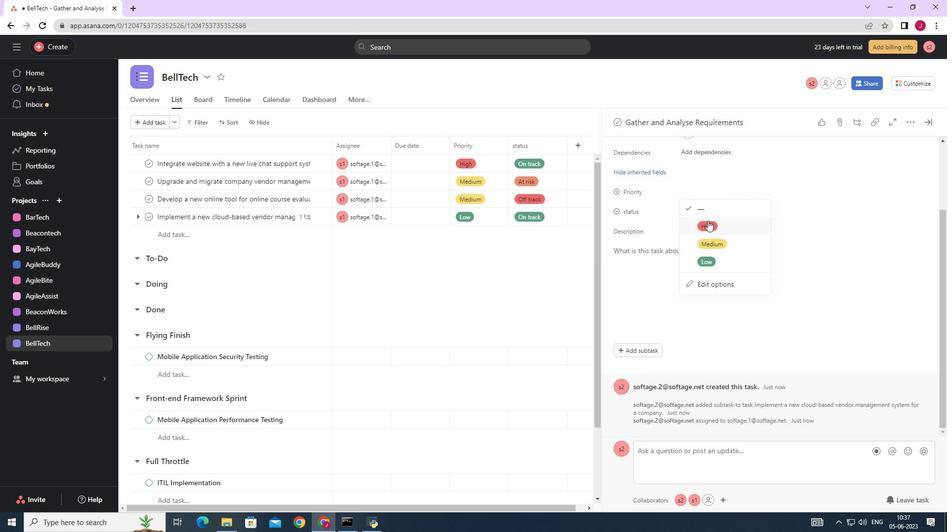 
Action: Mouse moved to (693, 214)
Screenshot: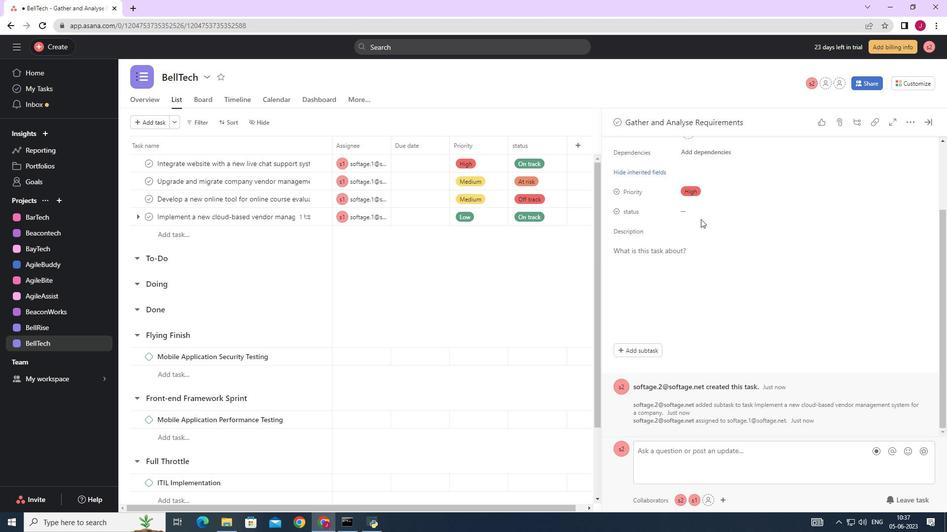 
Action: Mouse pressed left at (693, 214)
Screenshot: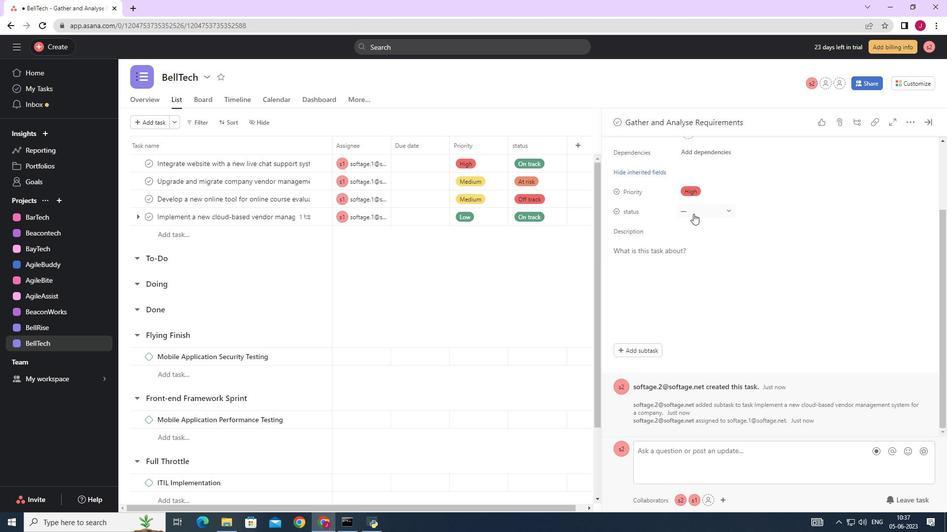 
Action: Mouse moved to (719, 298)
Screenshot: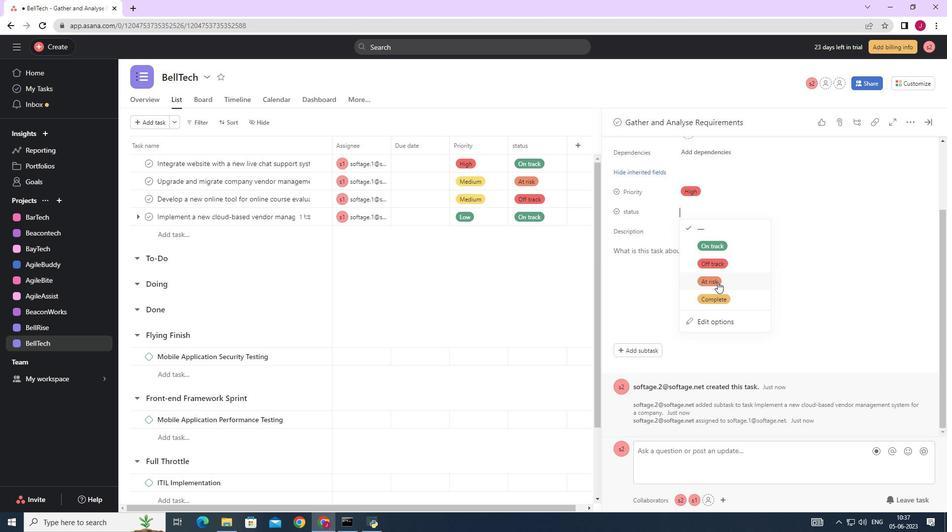 
Action: Mouse pressed left at (719, 298)
Screenshot: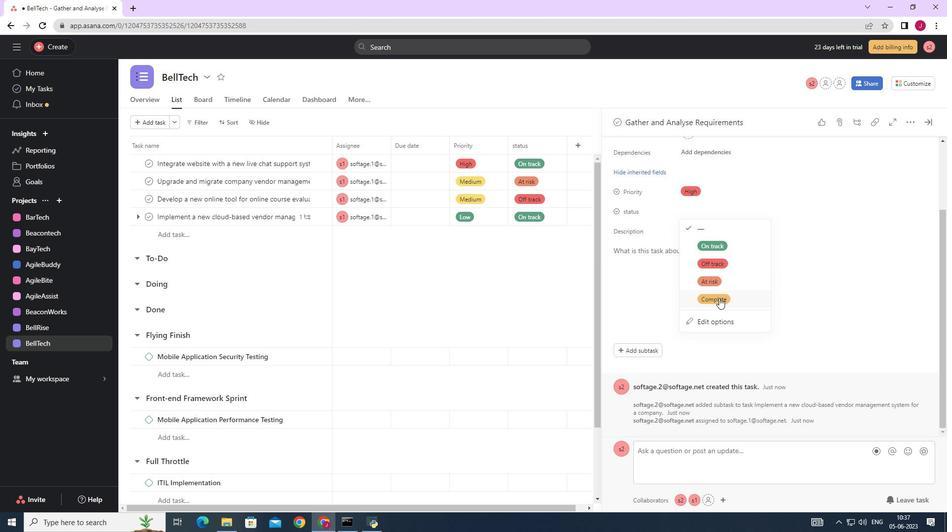 
Action: Mouse moved to (928, 121)
Screenshot: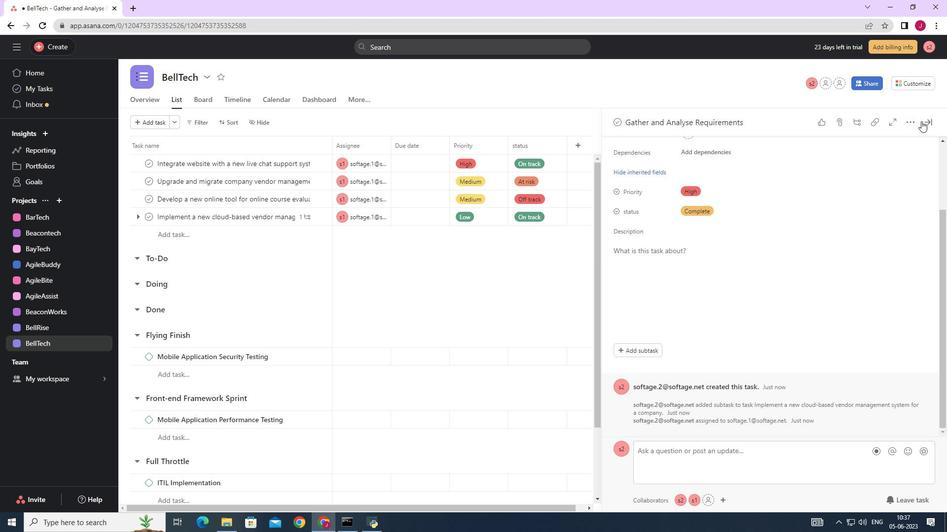 
Action: Mouse pressed left at (928, 121)
Screenshot: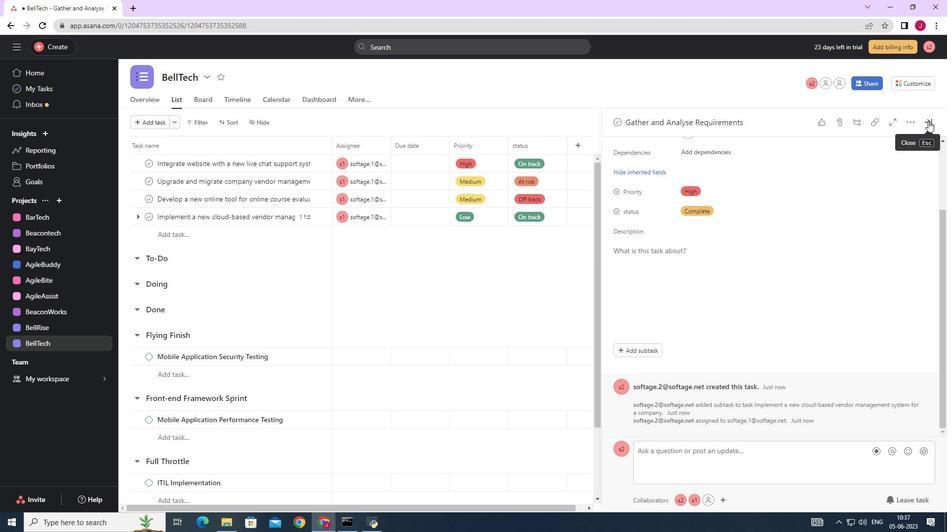 
Action: Mouse moved to (918, 127)
Screenshot: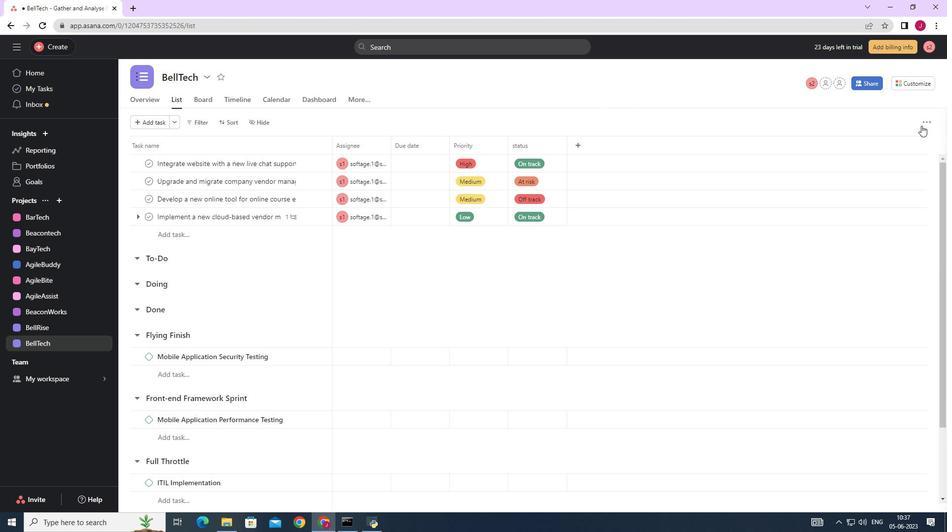 
